 Task: Create a due date automation trigger when advanced on, 2 hours before a card is due add fields with custom field "Resume" set to a date in this month.
Action: Mouse moved to (1375, 104)
Screenshot: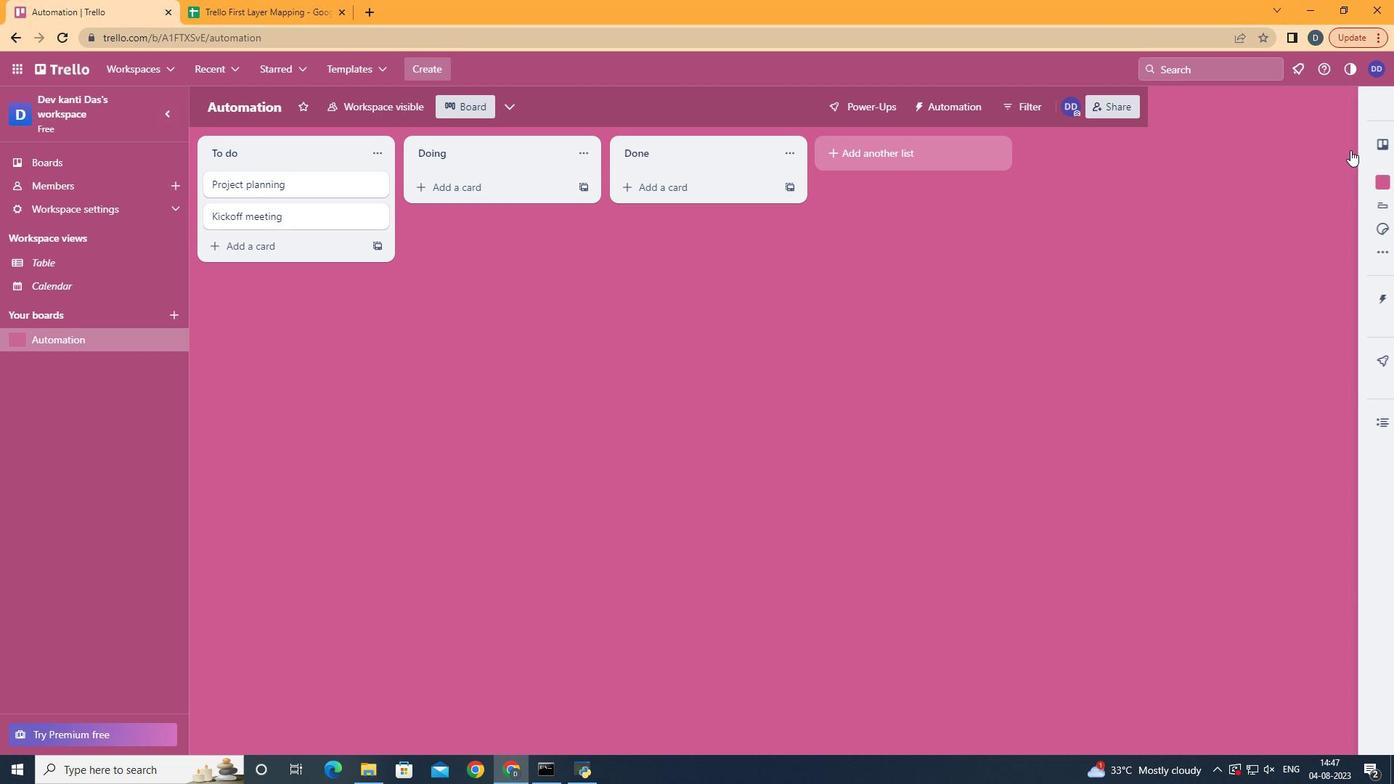 
Action: Mouse pressed left at (1375, 104)
Screenshot: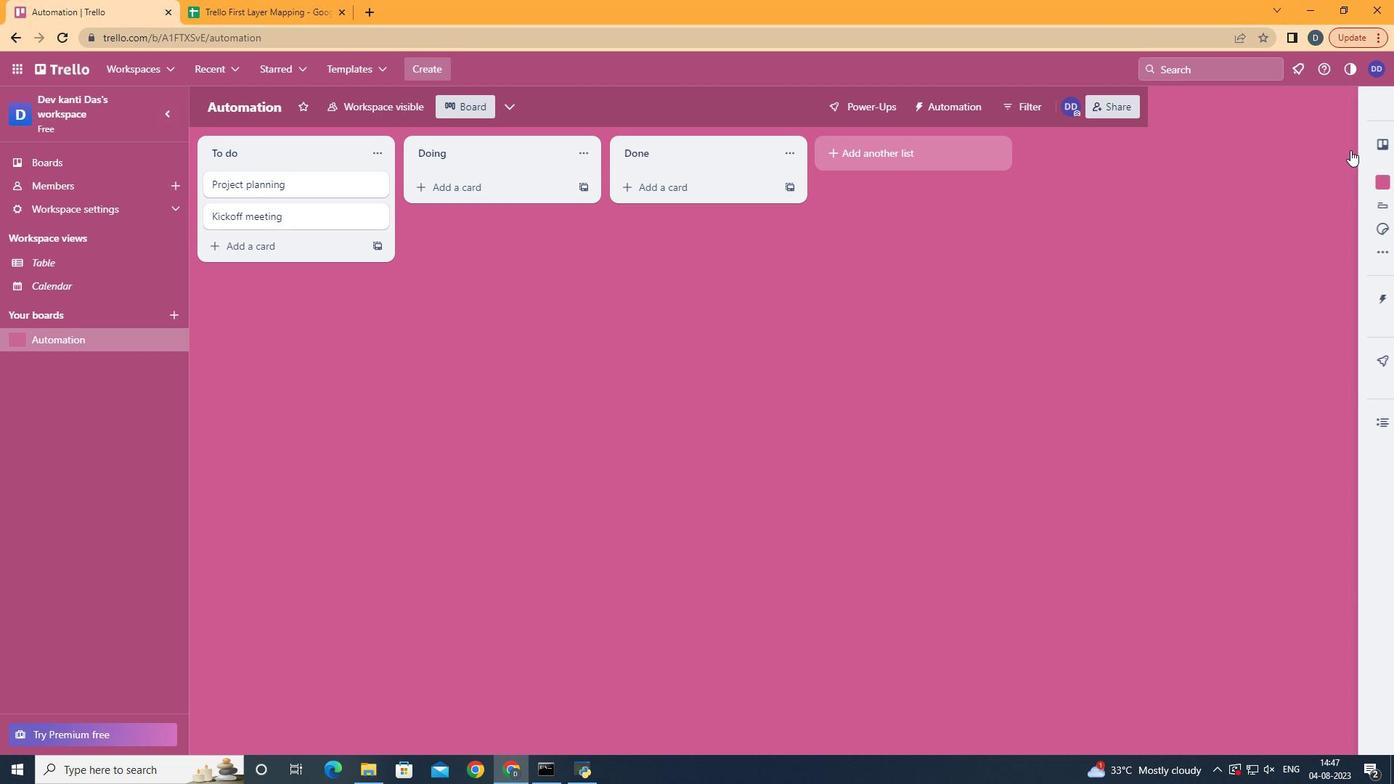 
Action: Mouse moved to (1253, 308)
Screenshot: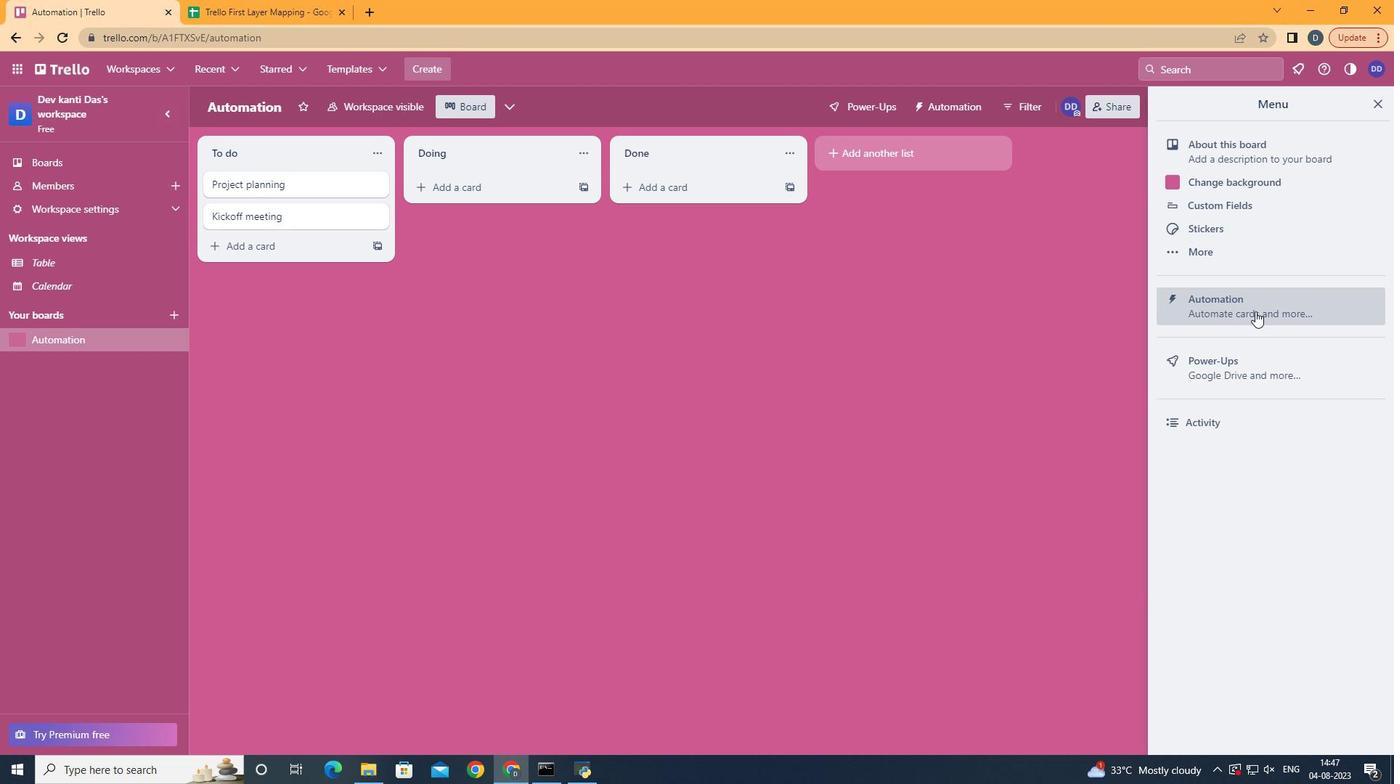 
Action: Mouse pressed left at (1253, 308)
Screenshot: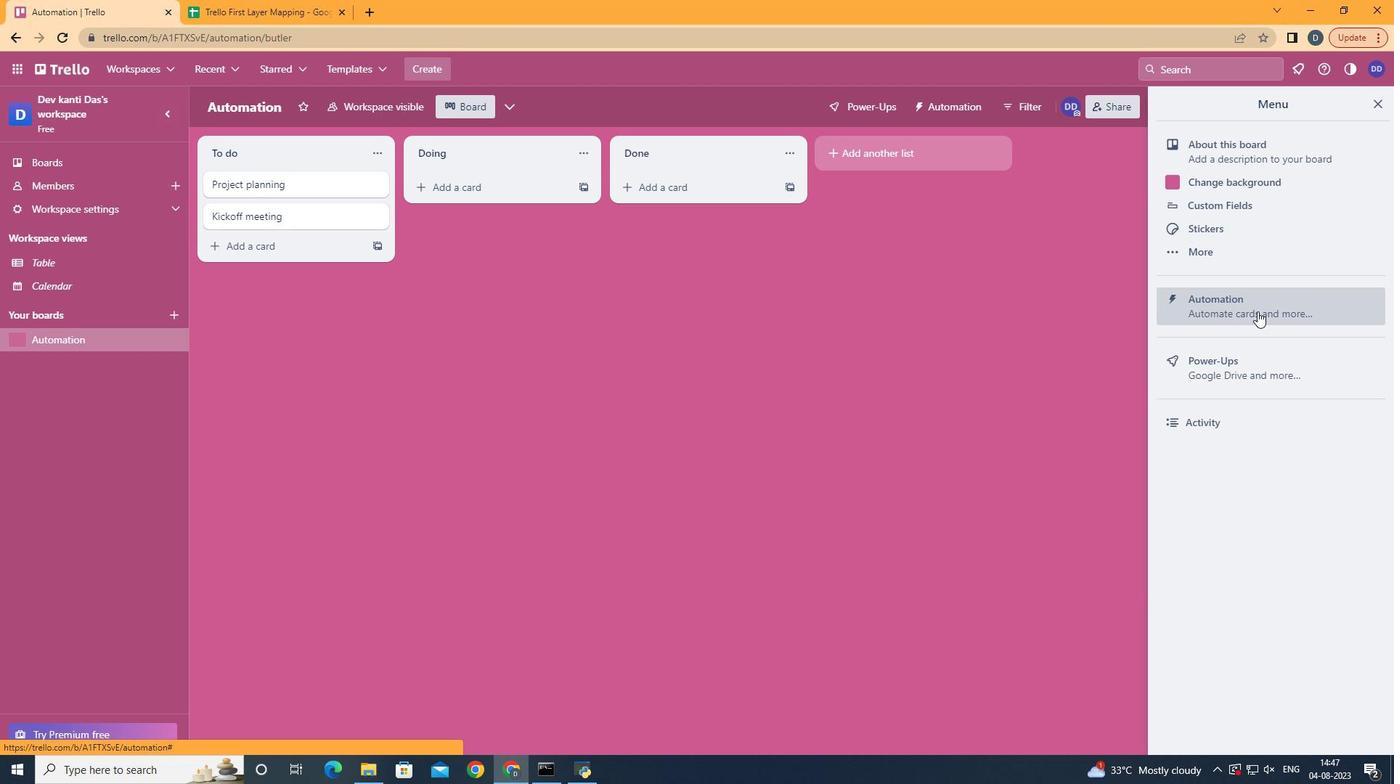 
Action: Mouse moved to (306, 279)
Screenshot: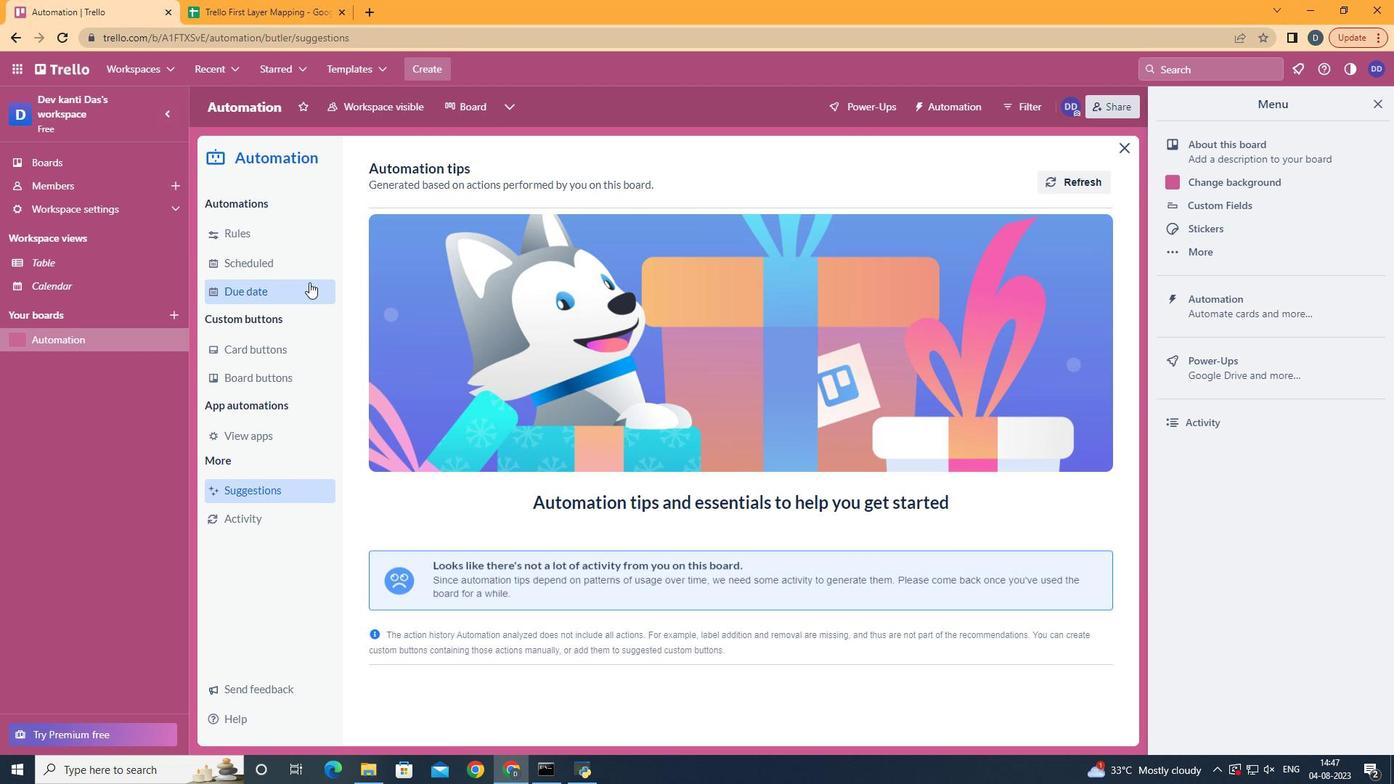 
Action: Mouse pressed left at (306, 279)
Screenshot: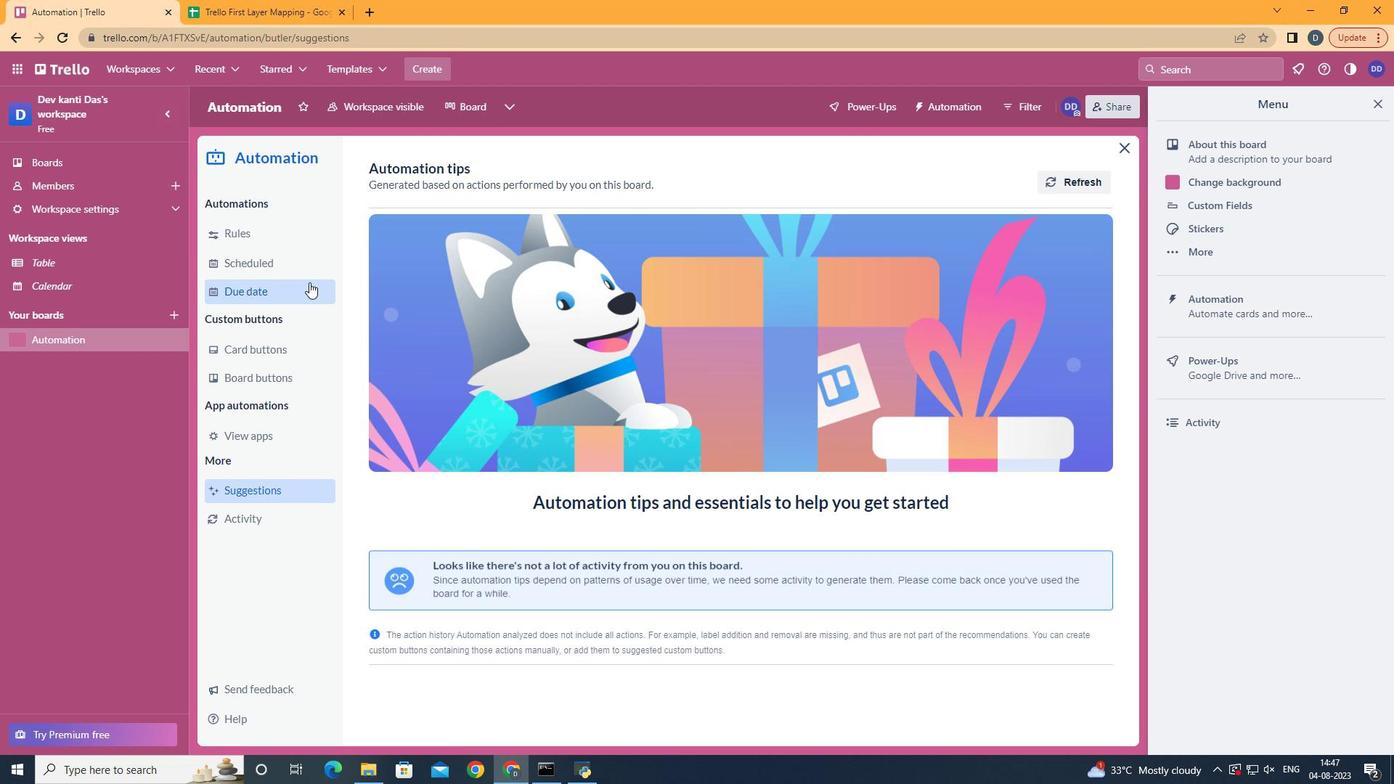 
Action: Mouse moved to (1003, 170)
Screenshot: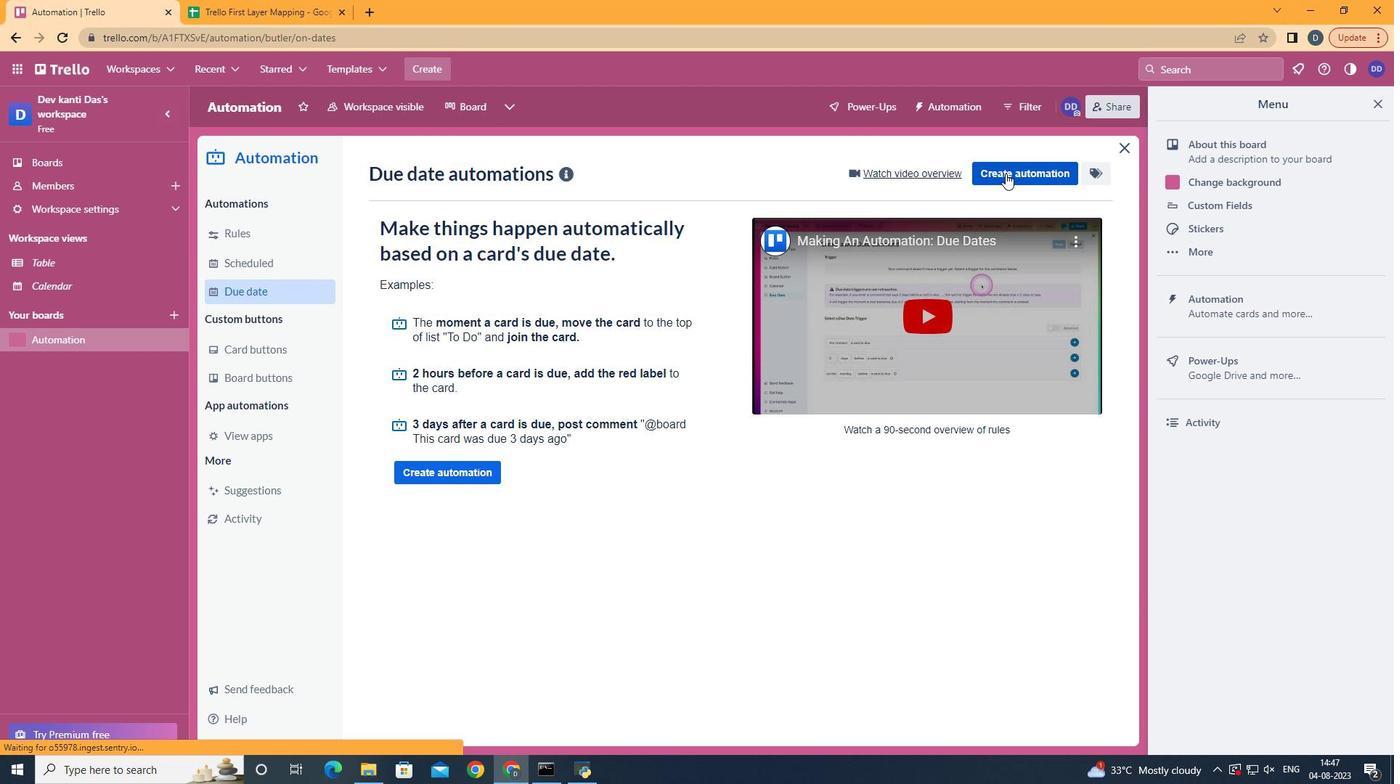 
Action: Mouse pressed left at (1003, 170)
Screenshot: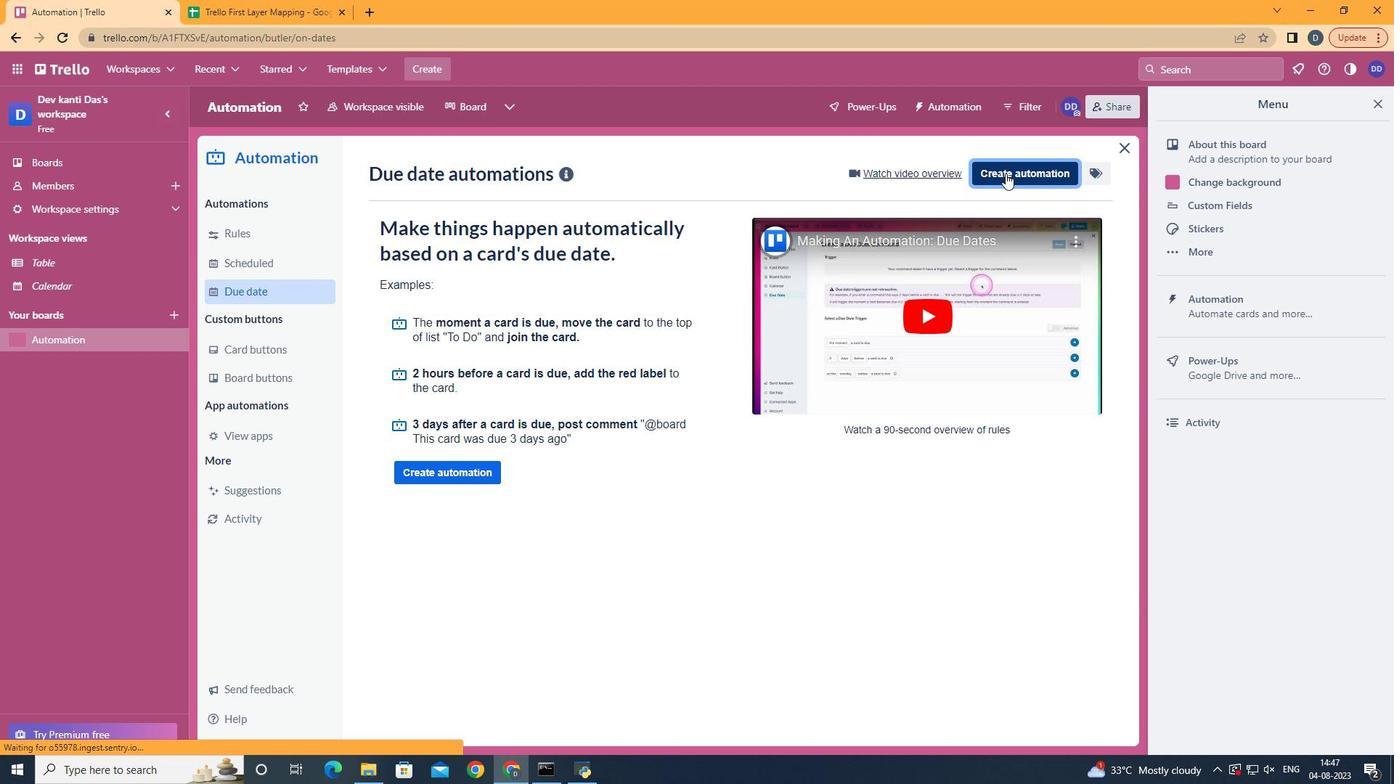 
Action: Mouse moved to (727, 303)
Screenshot: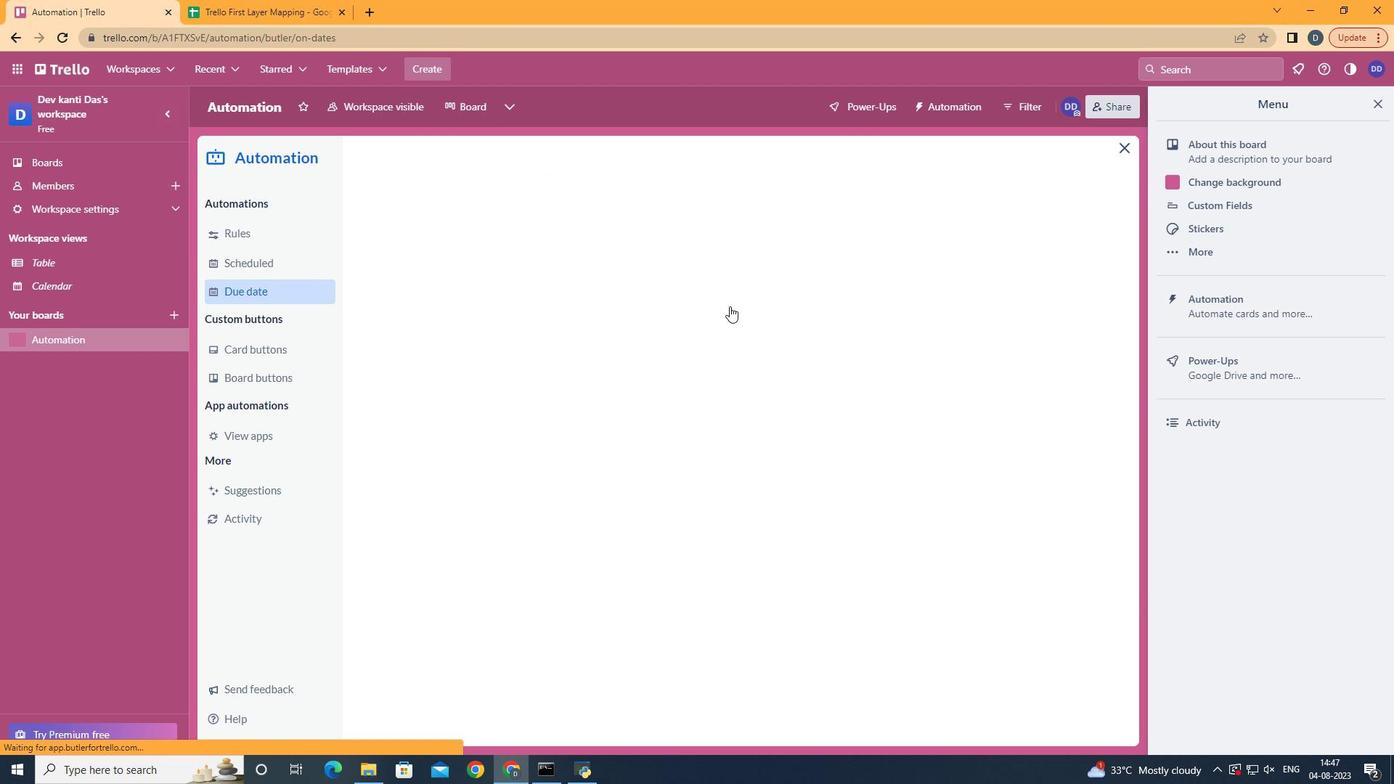 
Action: Mouse pressed left at (727, 303)
Screenshot: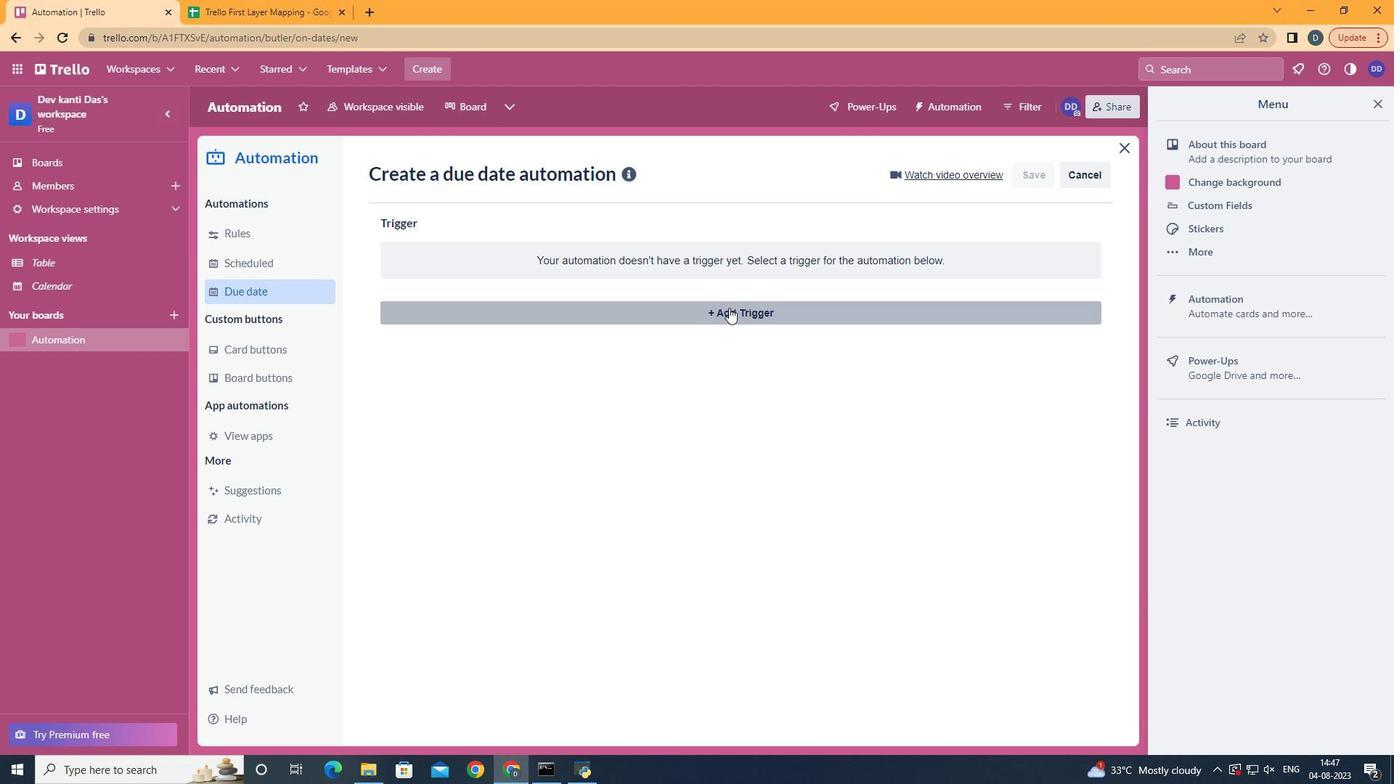 
Action: Mouse moved to (463, 617)
Screenshot: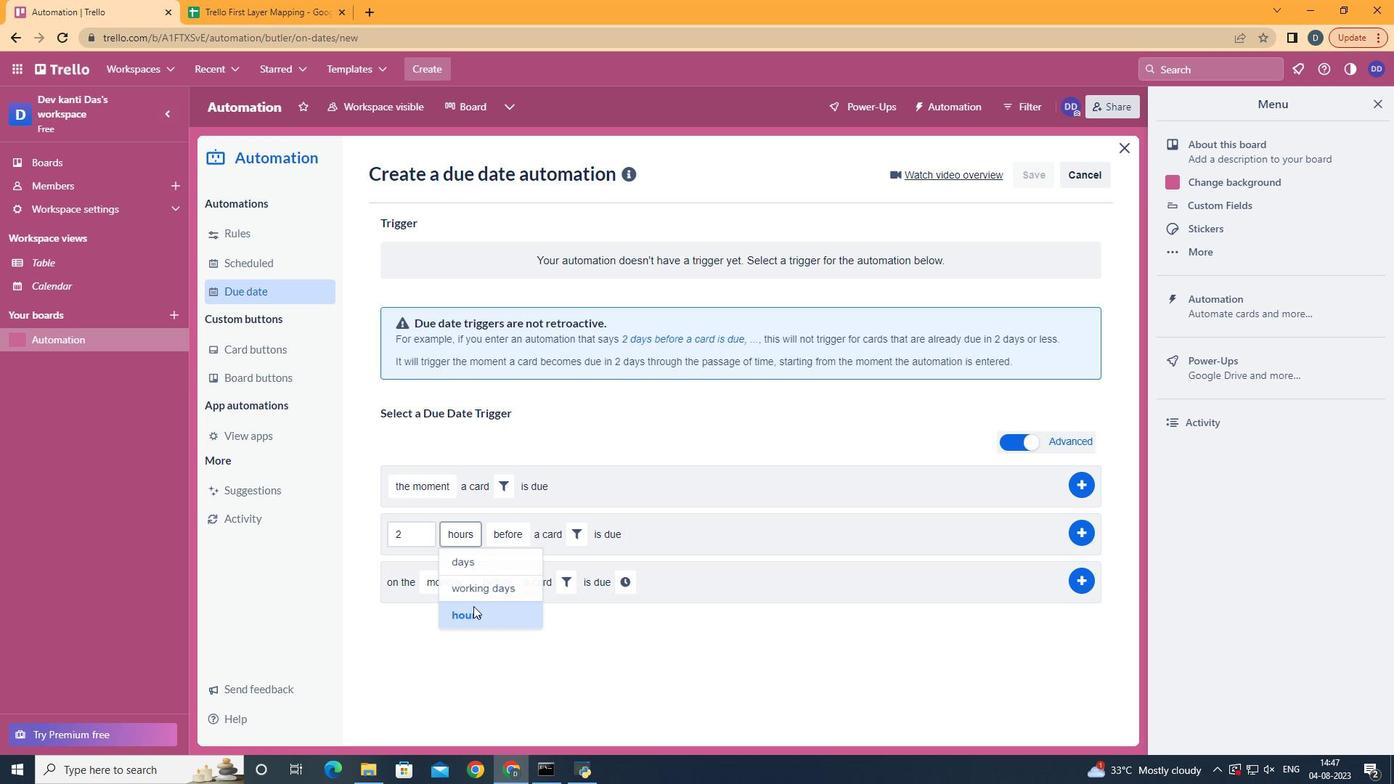 
Action: Mouse pressed left at (463, 617)
Screenshot: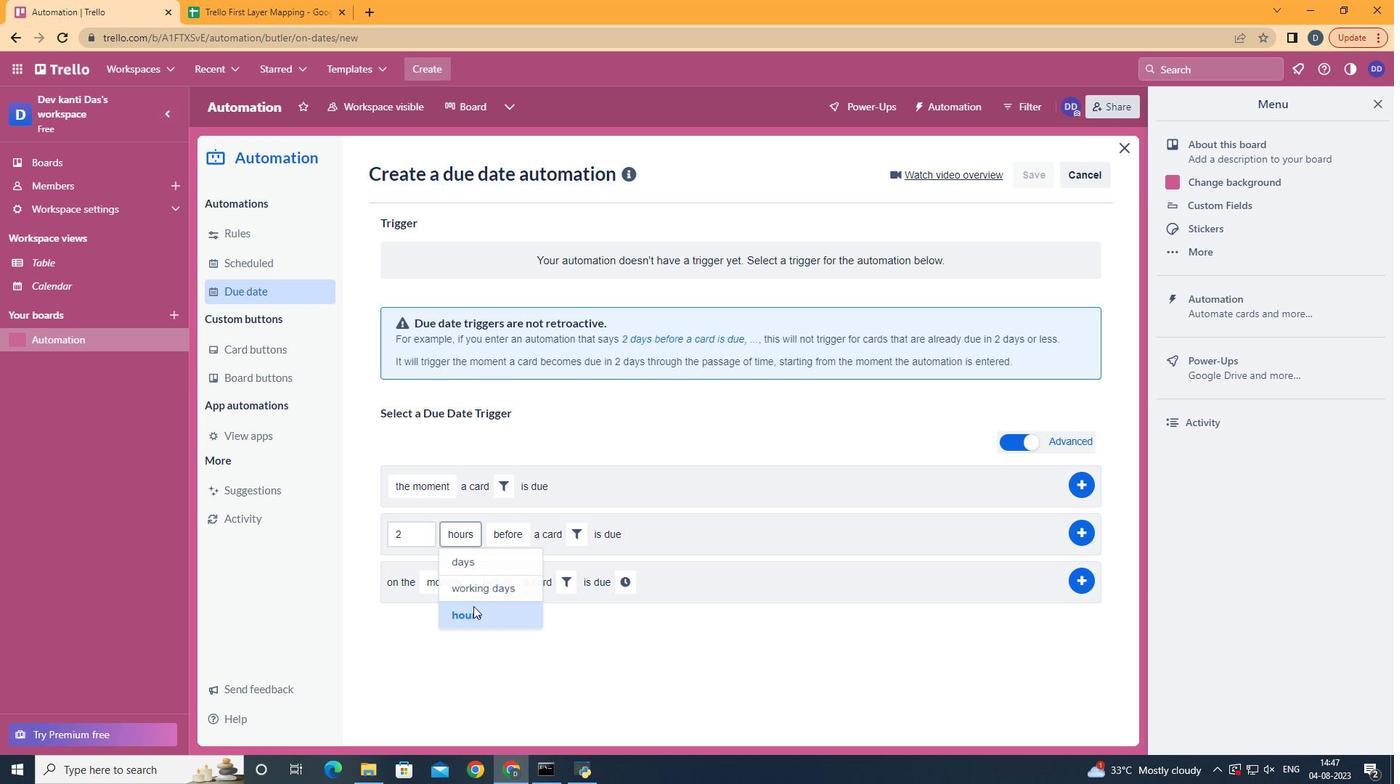 
Action: Mouse moved to (504, 557)
Screenshot: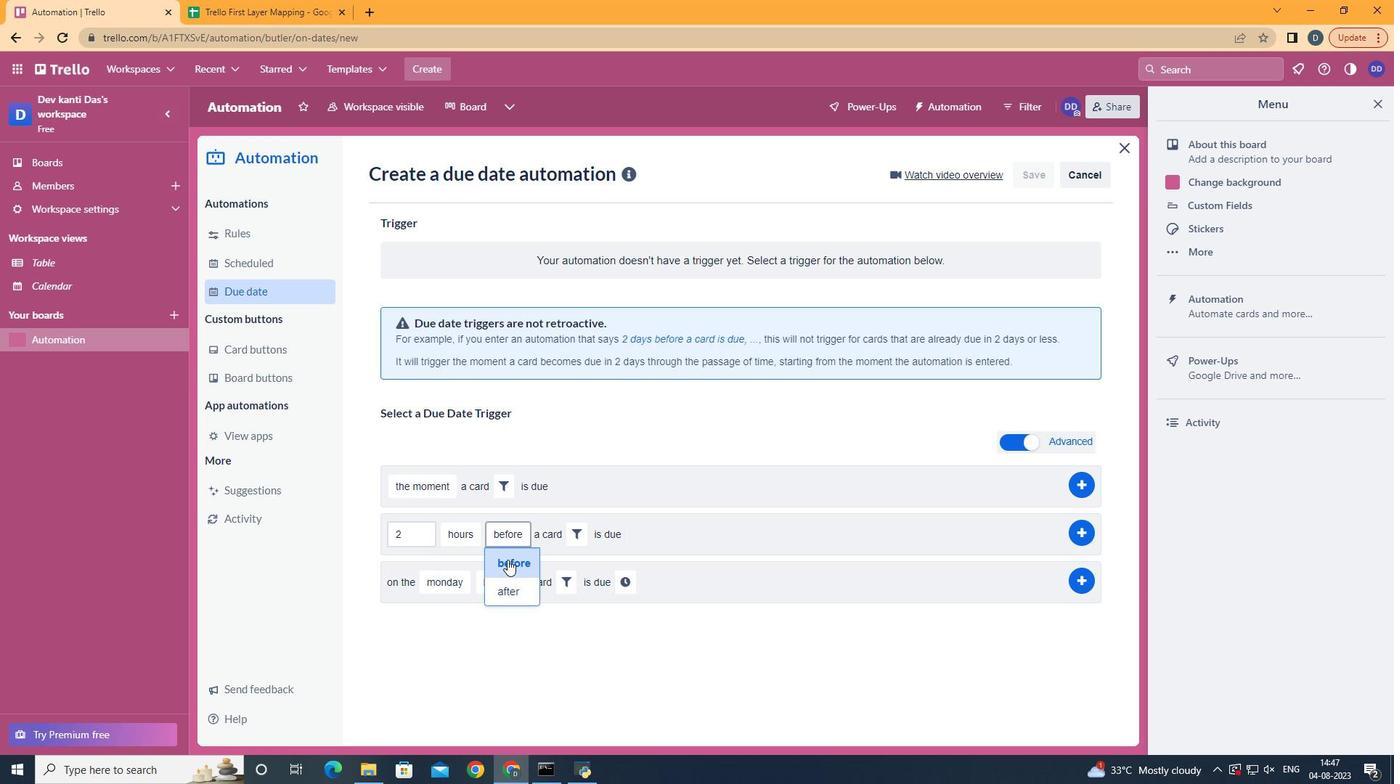 
Action: Mouse pressed left at (504, 557)
Screenshot: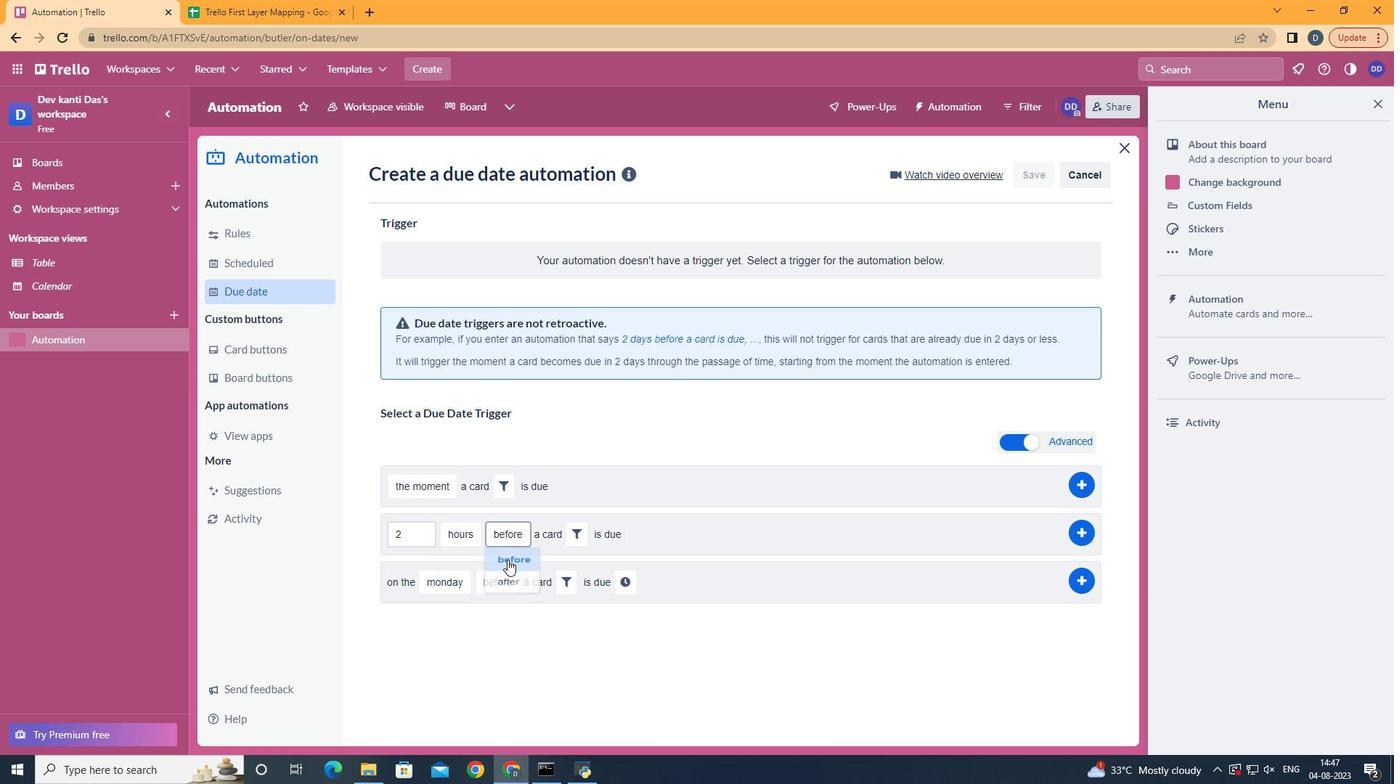 
Action: Mouse moved to (581, 527)
Screenshot: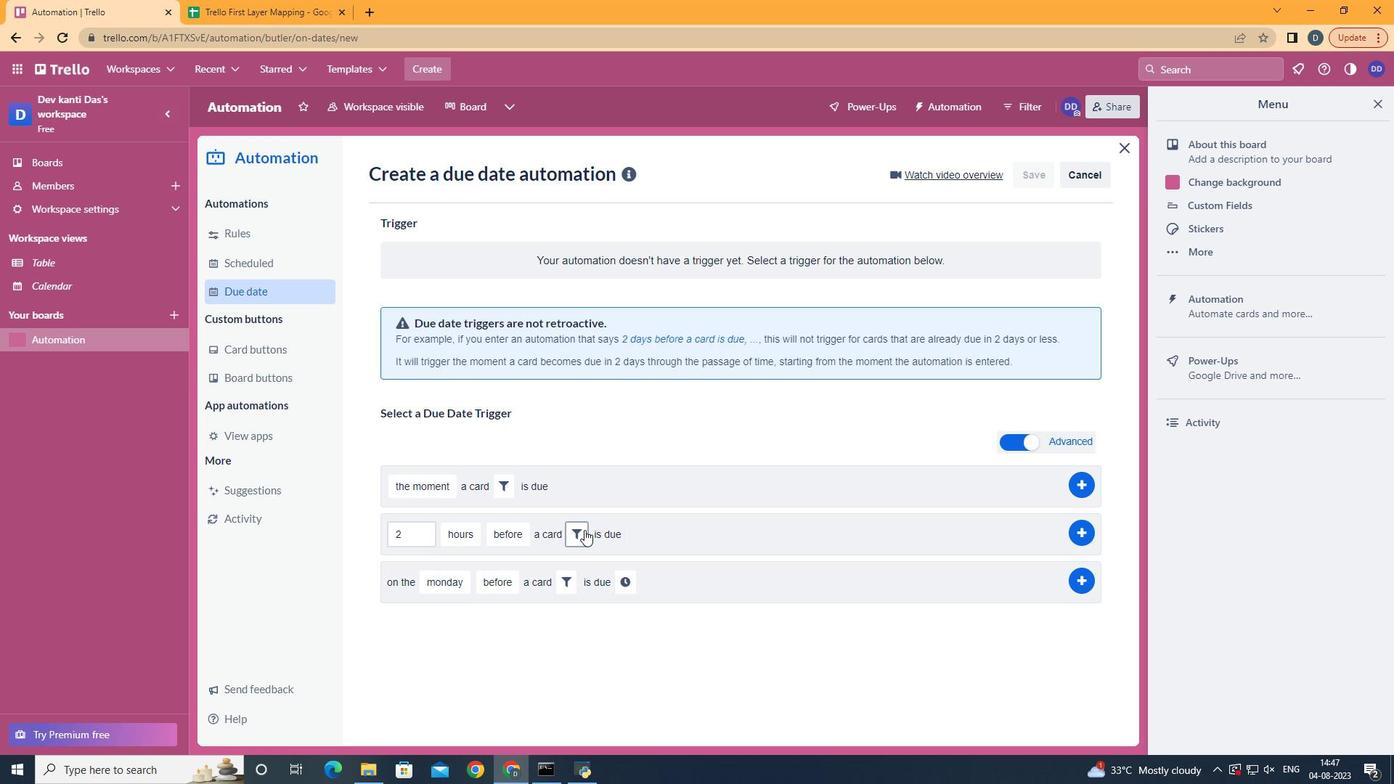 
Action: Mouse pressed left at (581, 527)
Screenshot: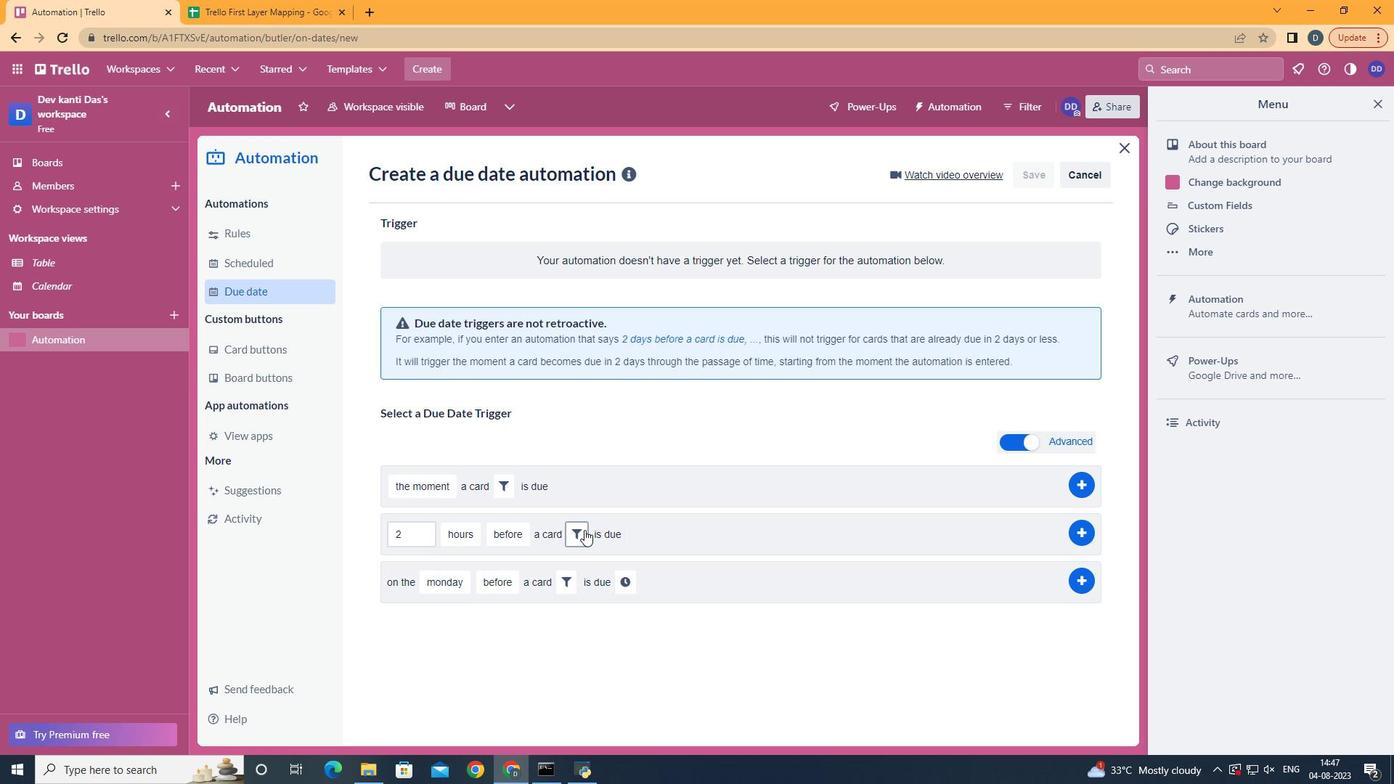 
Action: Mouse moved to (813, 575)
Screenshot: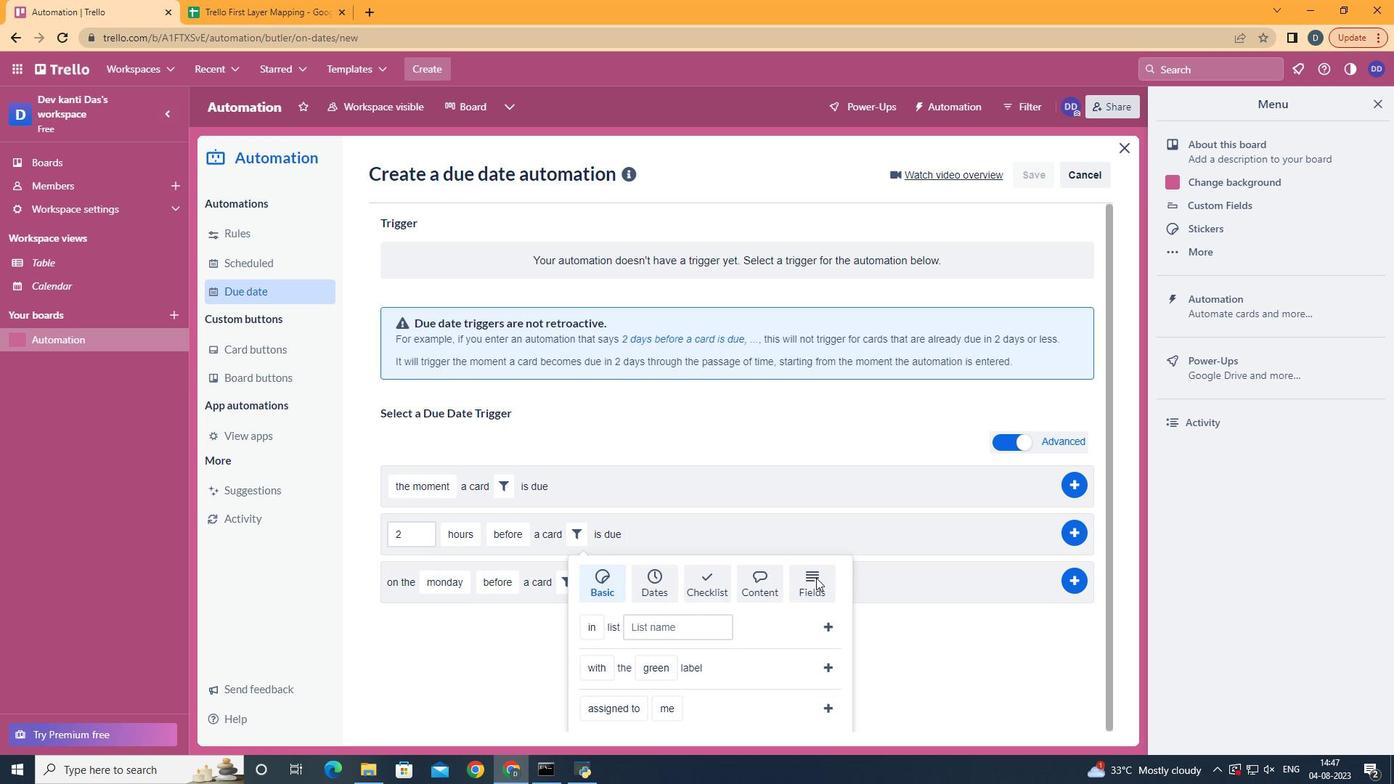 
Action: Mouse pressed left at (813, 575)
Screenshot: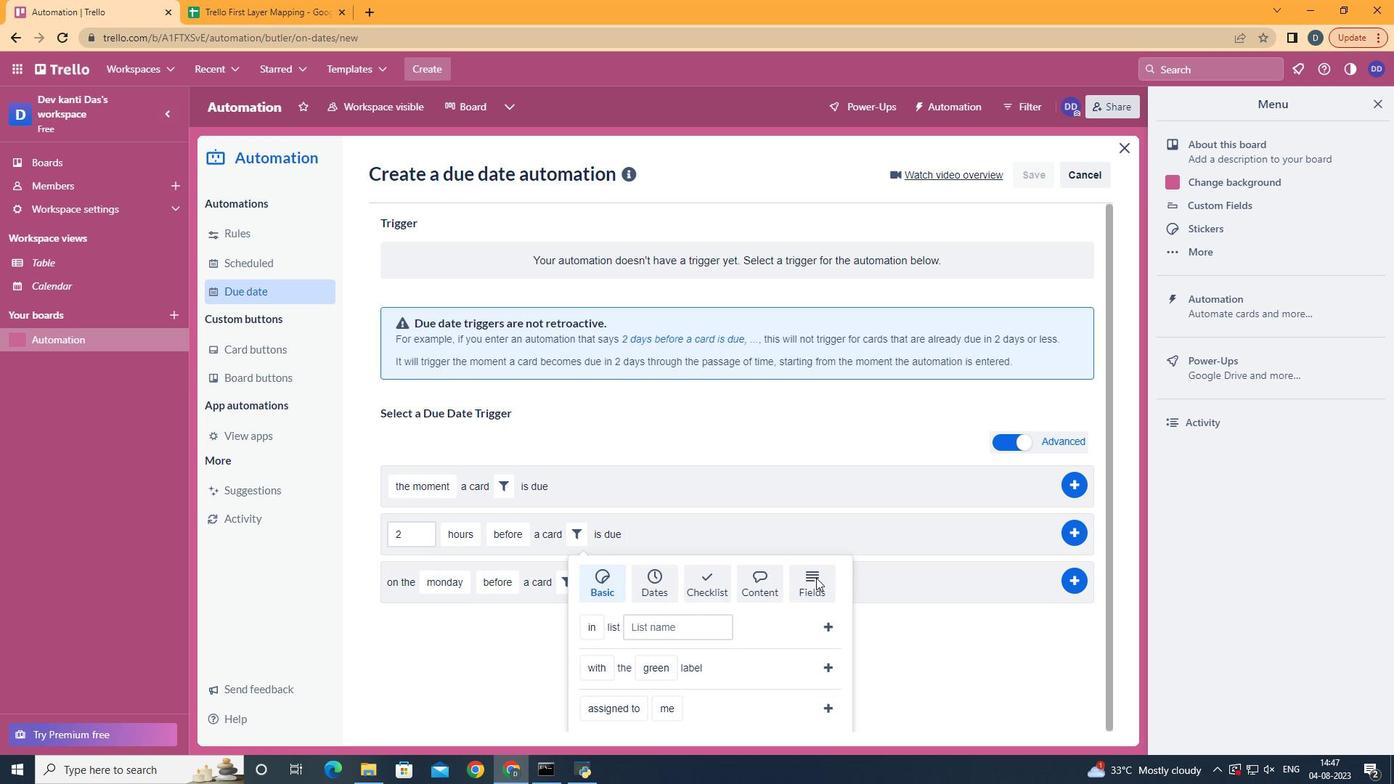 
Action: Mouse moved to (813, 575)
Screenshot: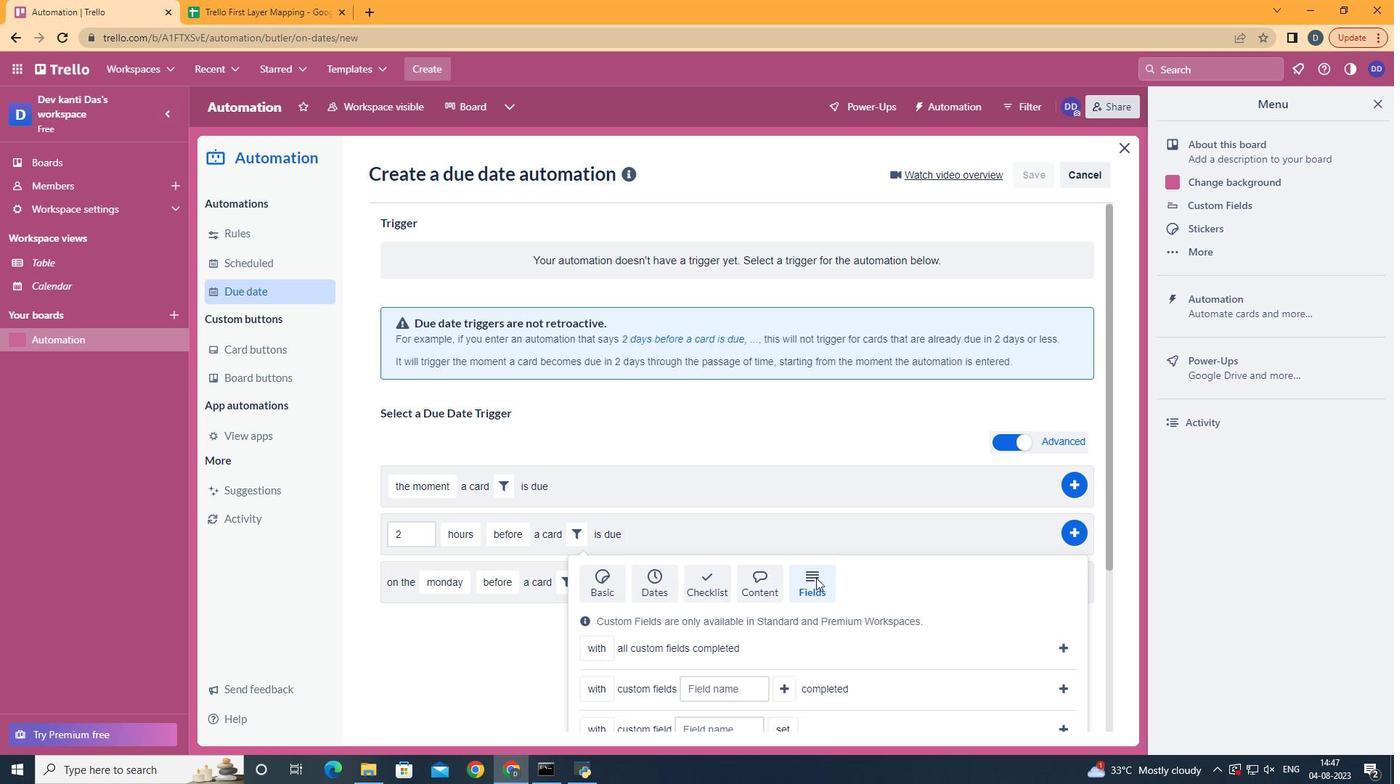 
Action: Mouse scrolled (813, 574) with delta (0, 0)
Screenshot: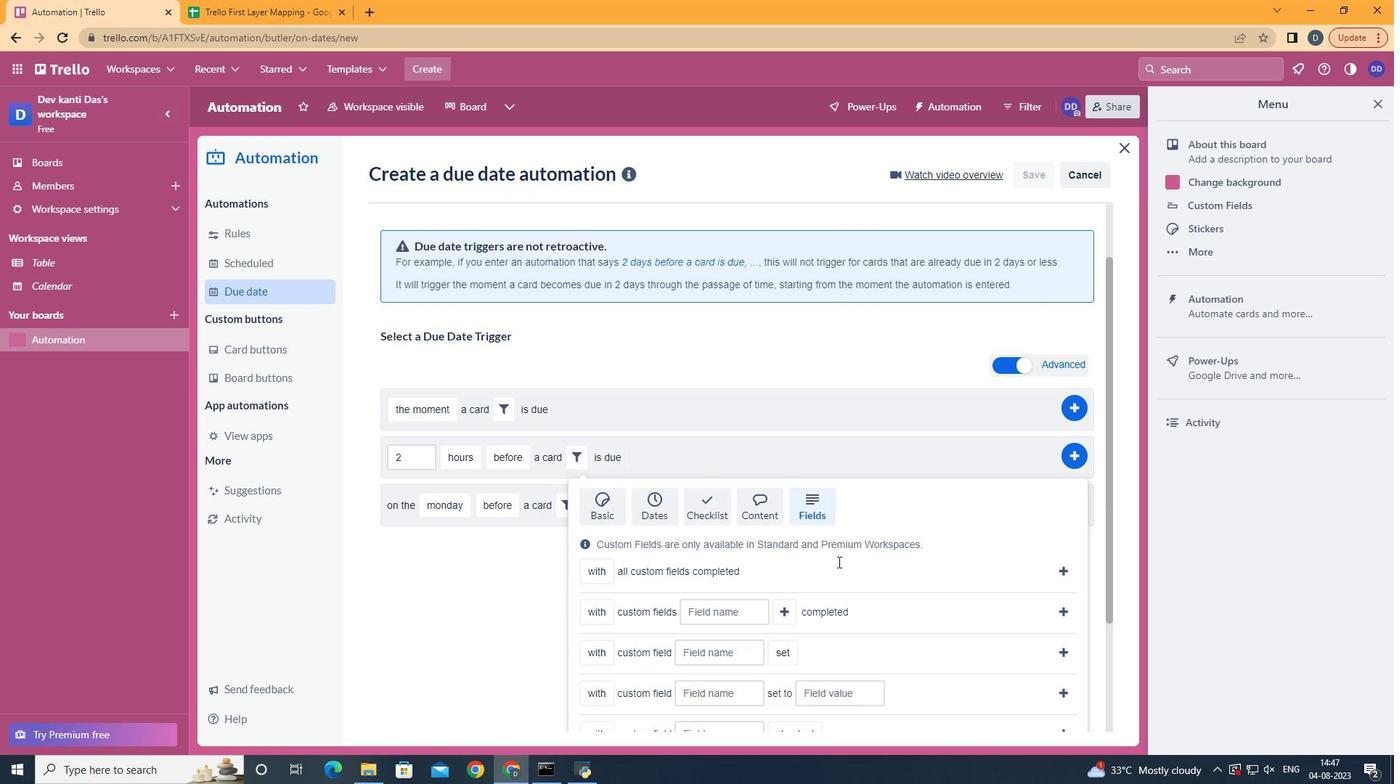
Action: Mouse scrolled (813, 574) with delta (0, 0)
Screenshot: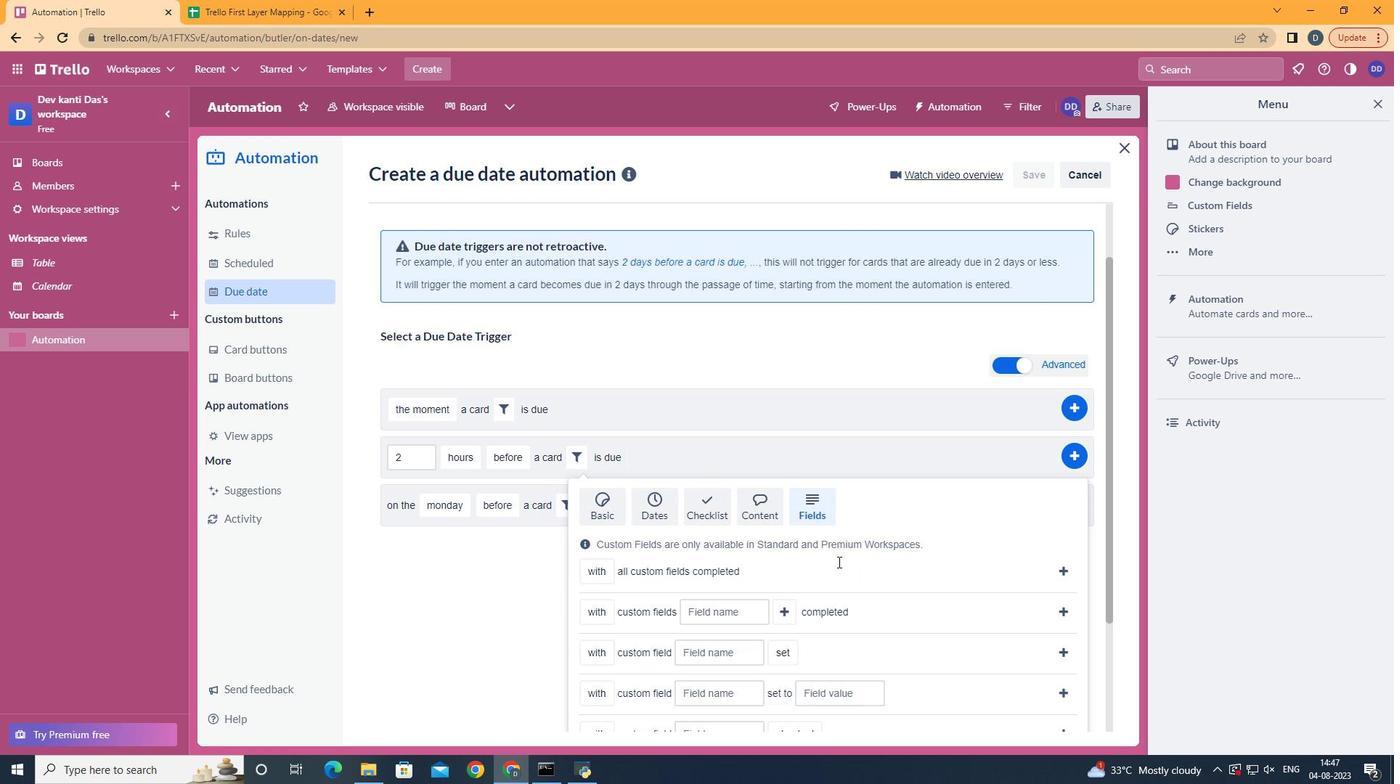 
Action: Mouse scrolled (813, 574) with delta (0, 0)
Screenshot: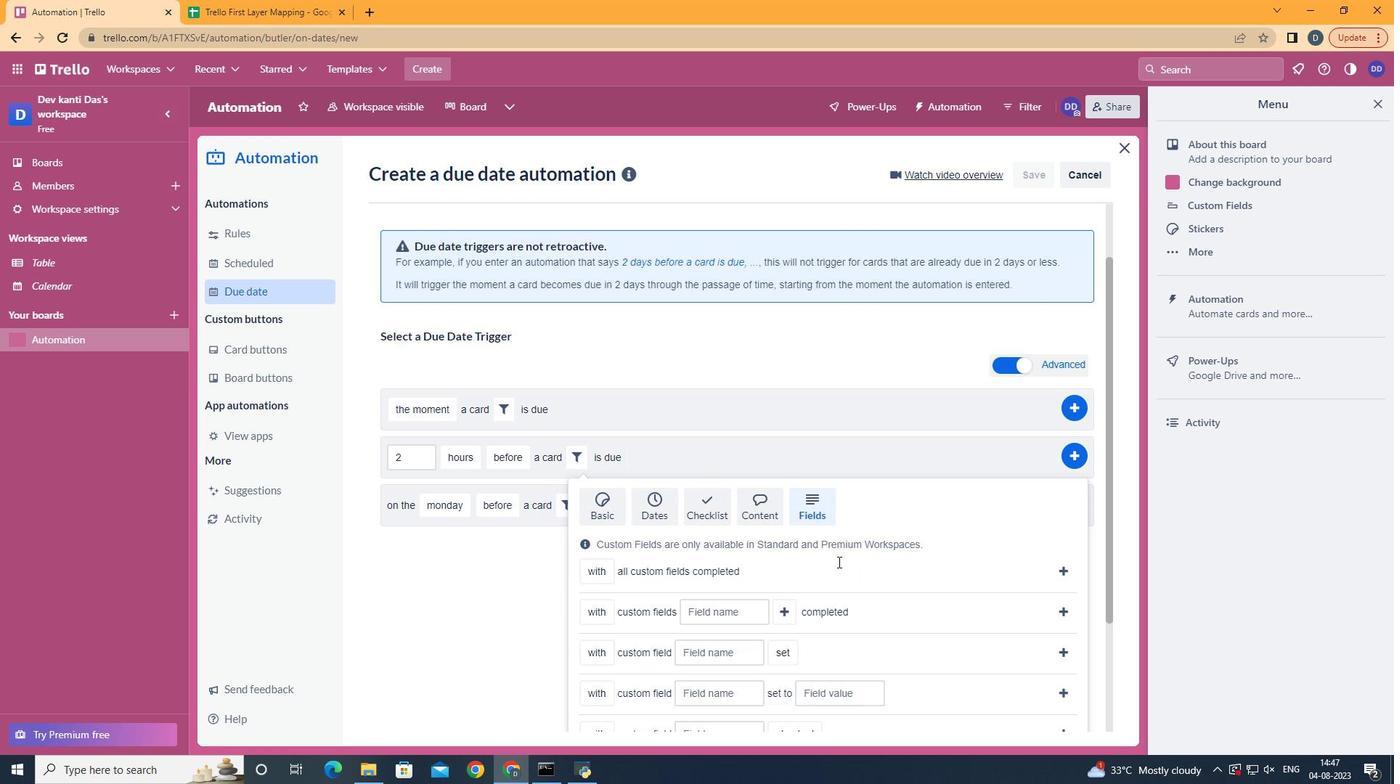 
Action: Mouse scrolled (813, 574) with delta (0, 0)
Screenshot: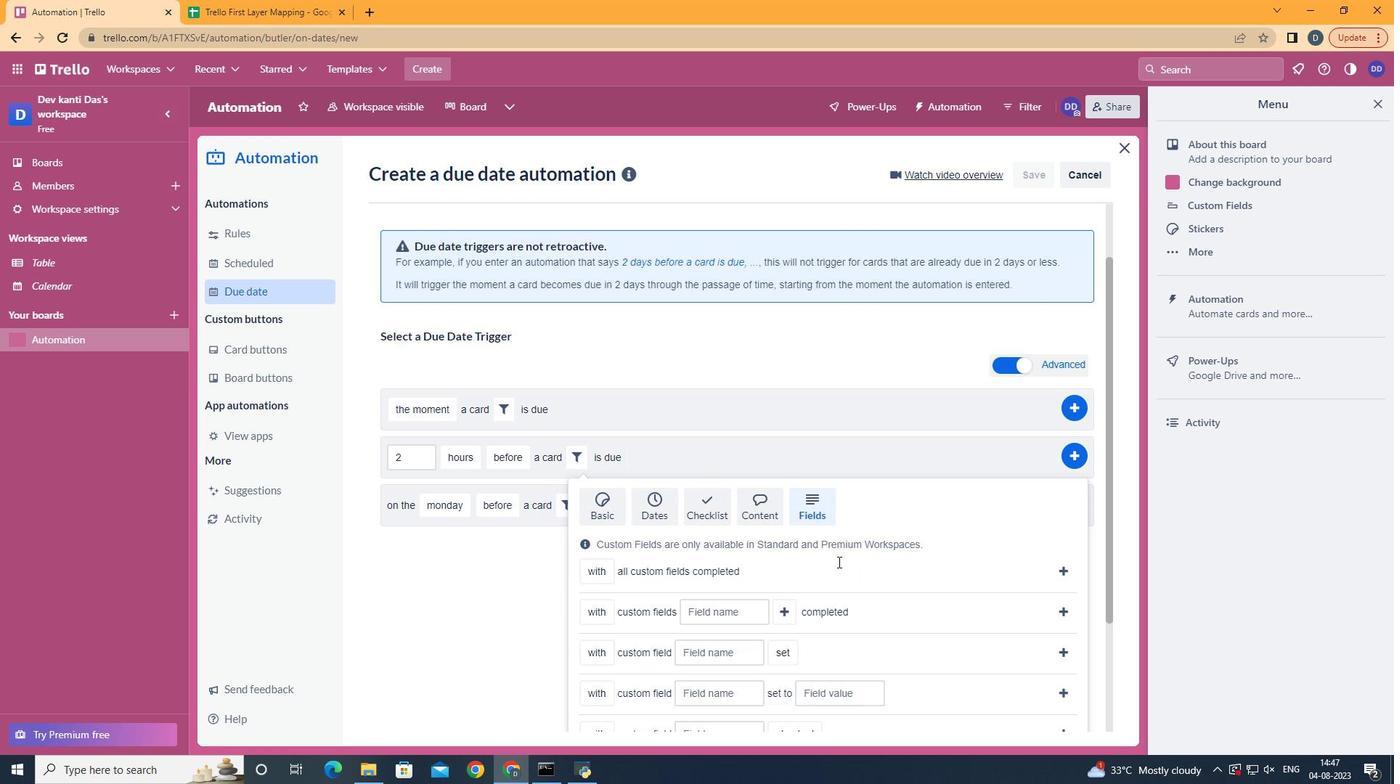 
Action: Mouse scrolled (813, 574) with delta (0, 0)
Screenshot: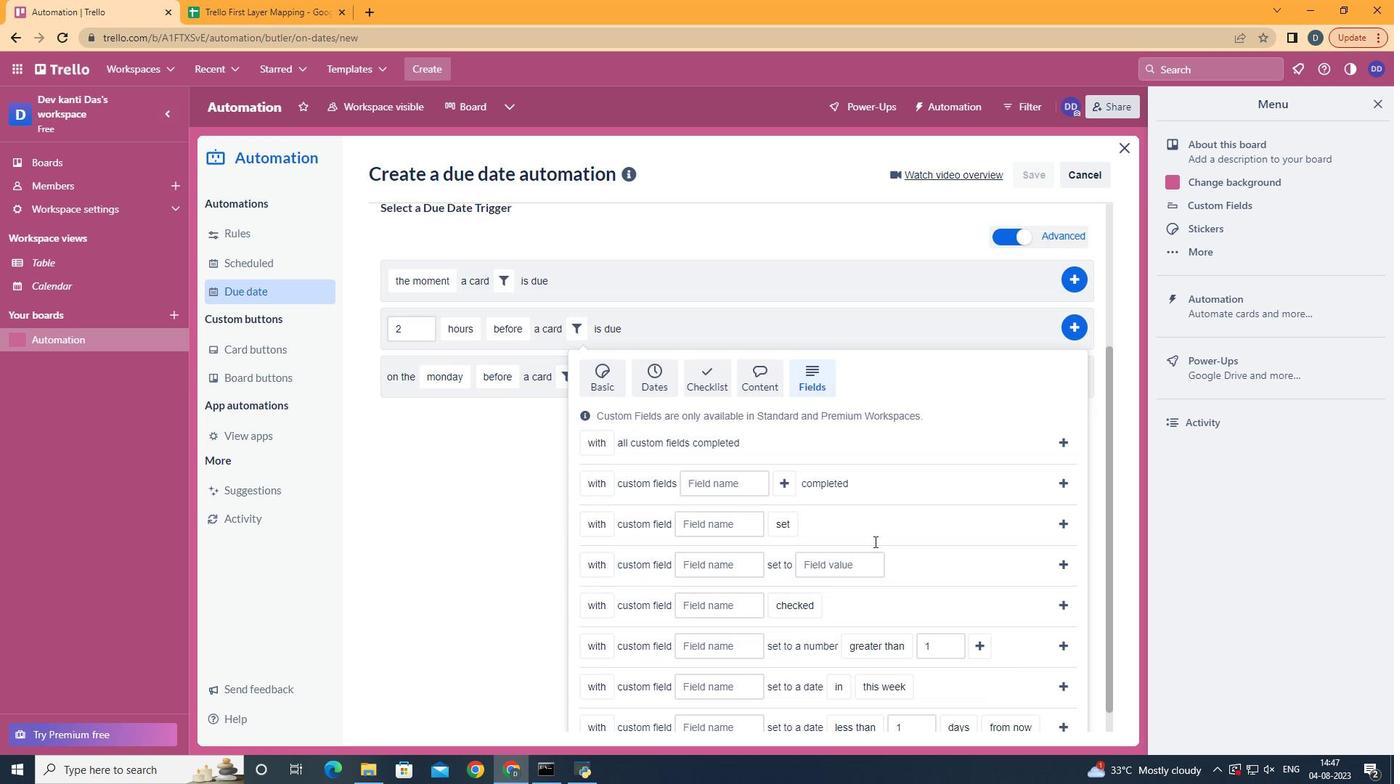 
Action: Mouse scrolled (813, 574) with delta (0, 0)
Screenshot: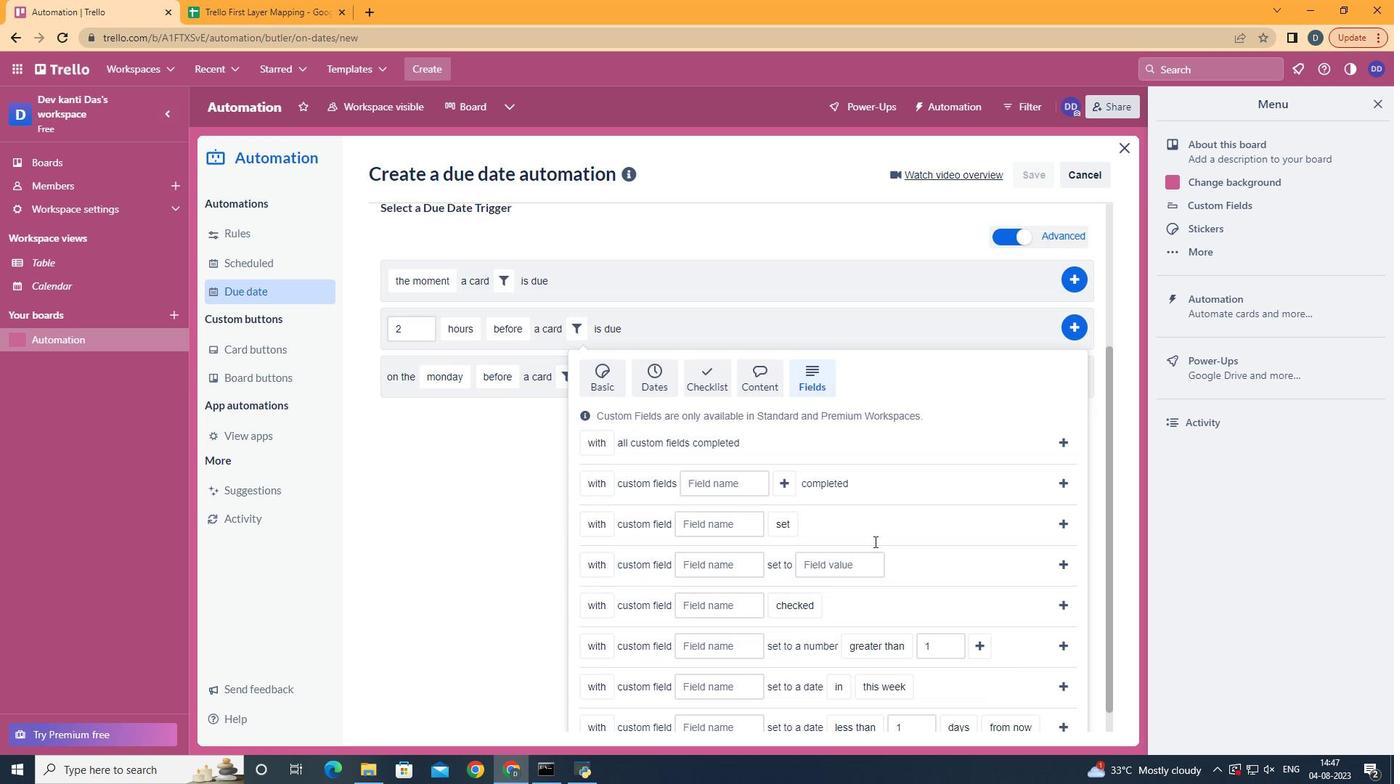 
Action: Mouse moved to (604, 677)
Screenshot: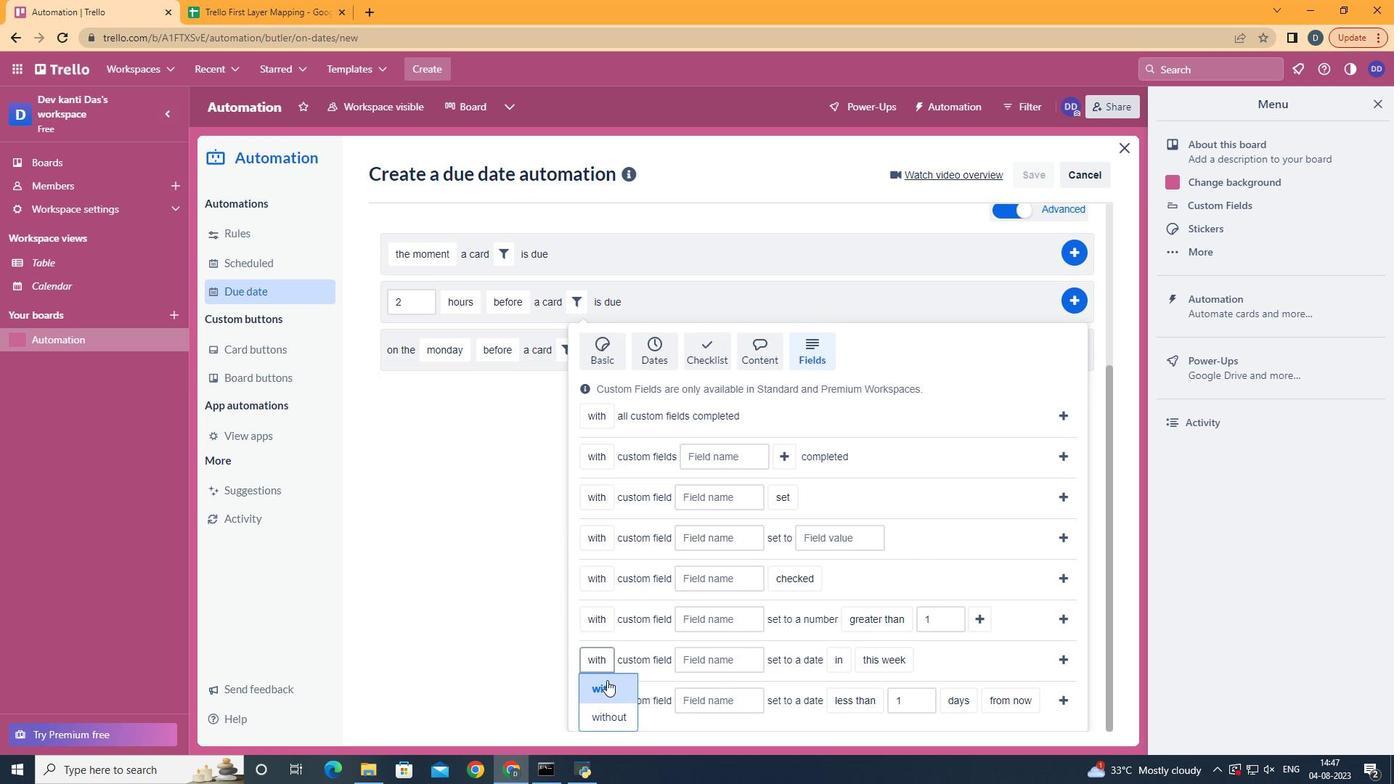 
Action: Mouse pressed left at (604, 677)
Screenshot: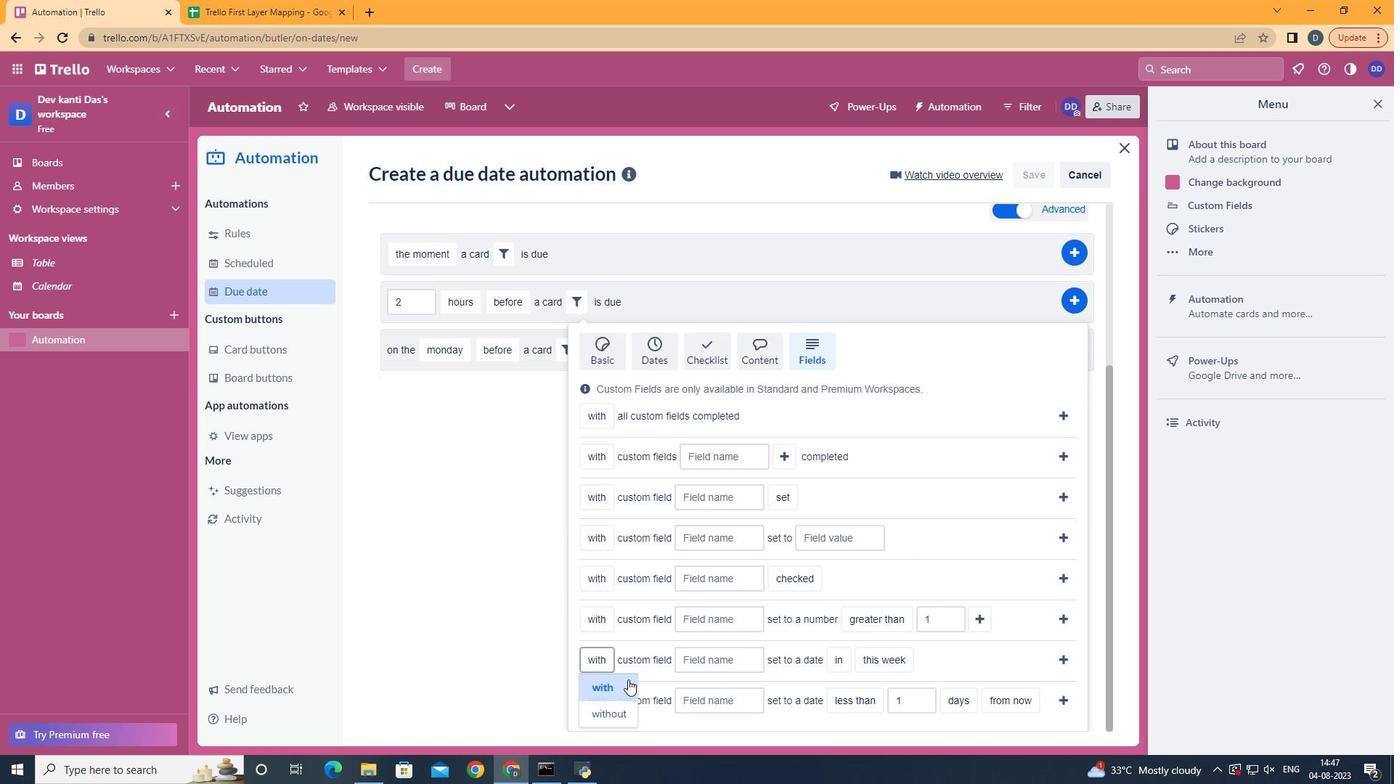 
Action: Mouse moved to (694, 663)
Screenshot: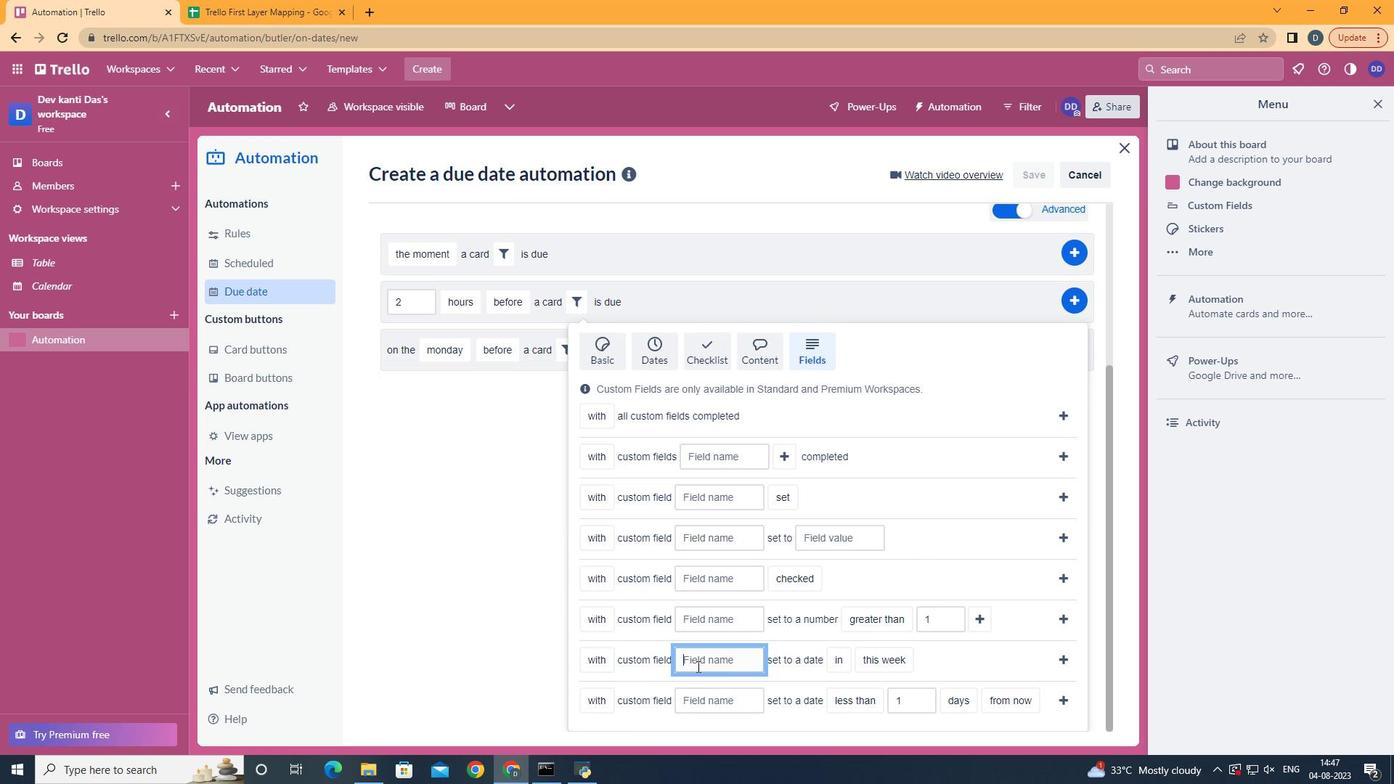 
Action: Mouse pressed left at (694, 663)
Screenshot: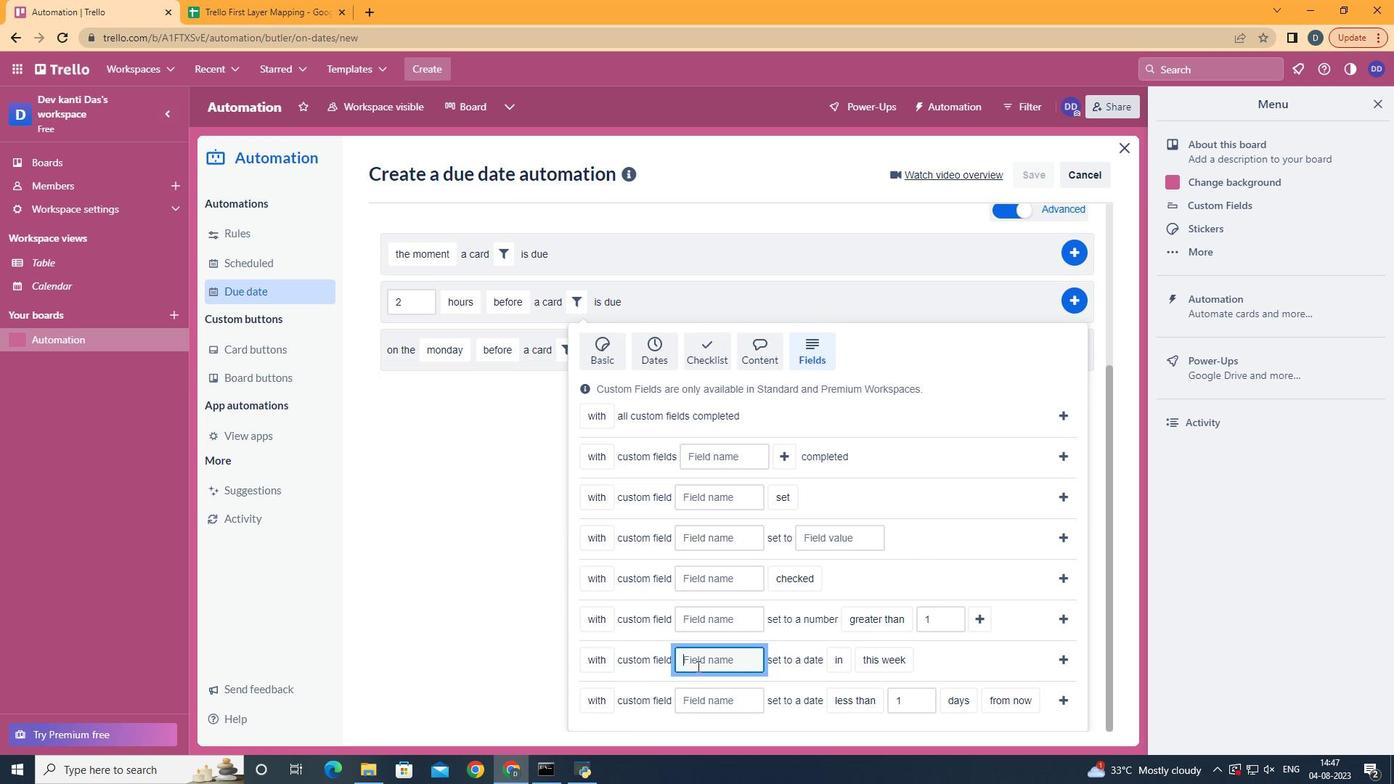 
Action: Key pressed <Key.shift>Resume
Screenshot: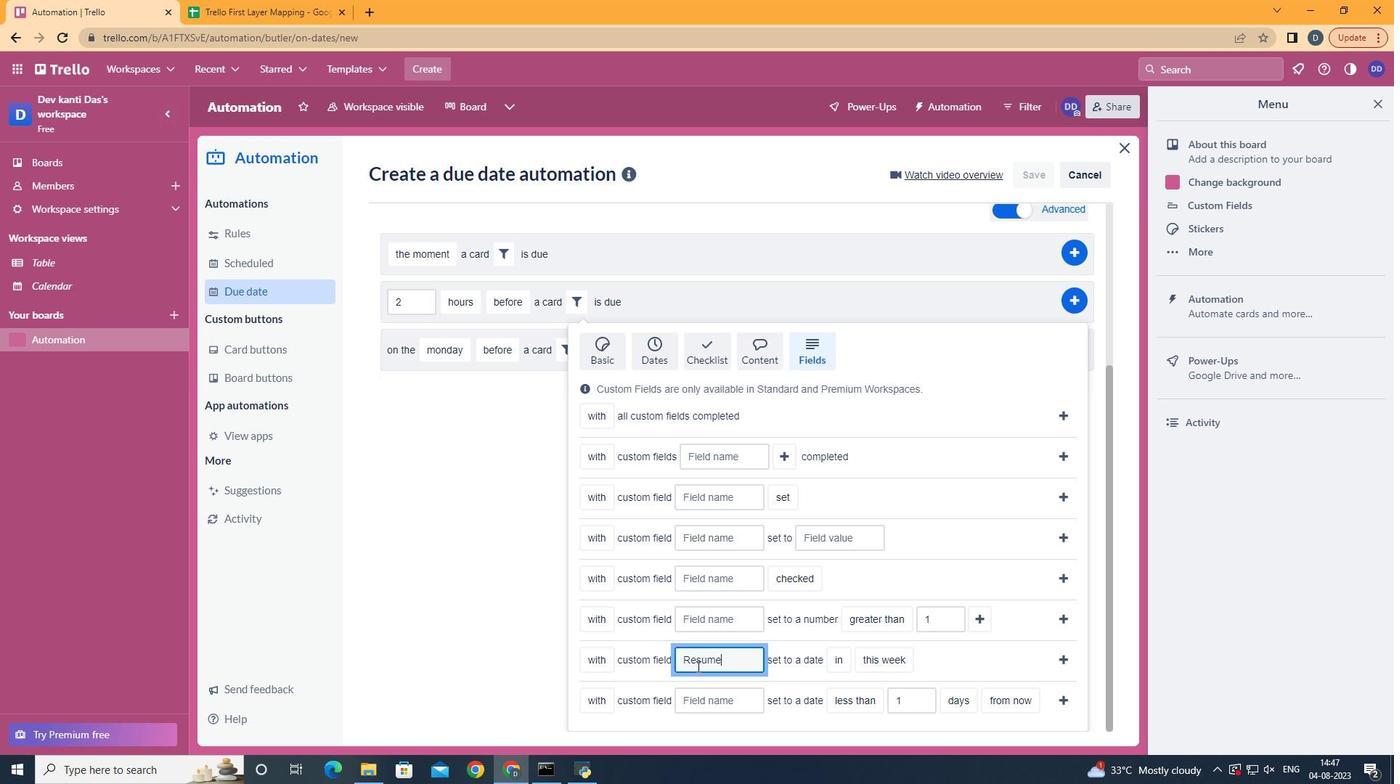 
Action: Mouse moved to (838, 678)
Screenshot: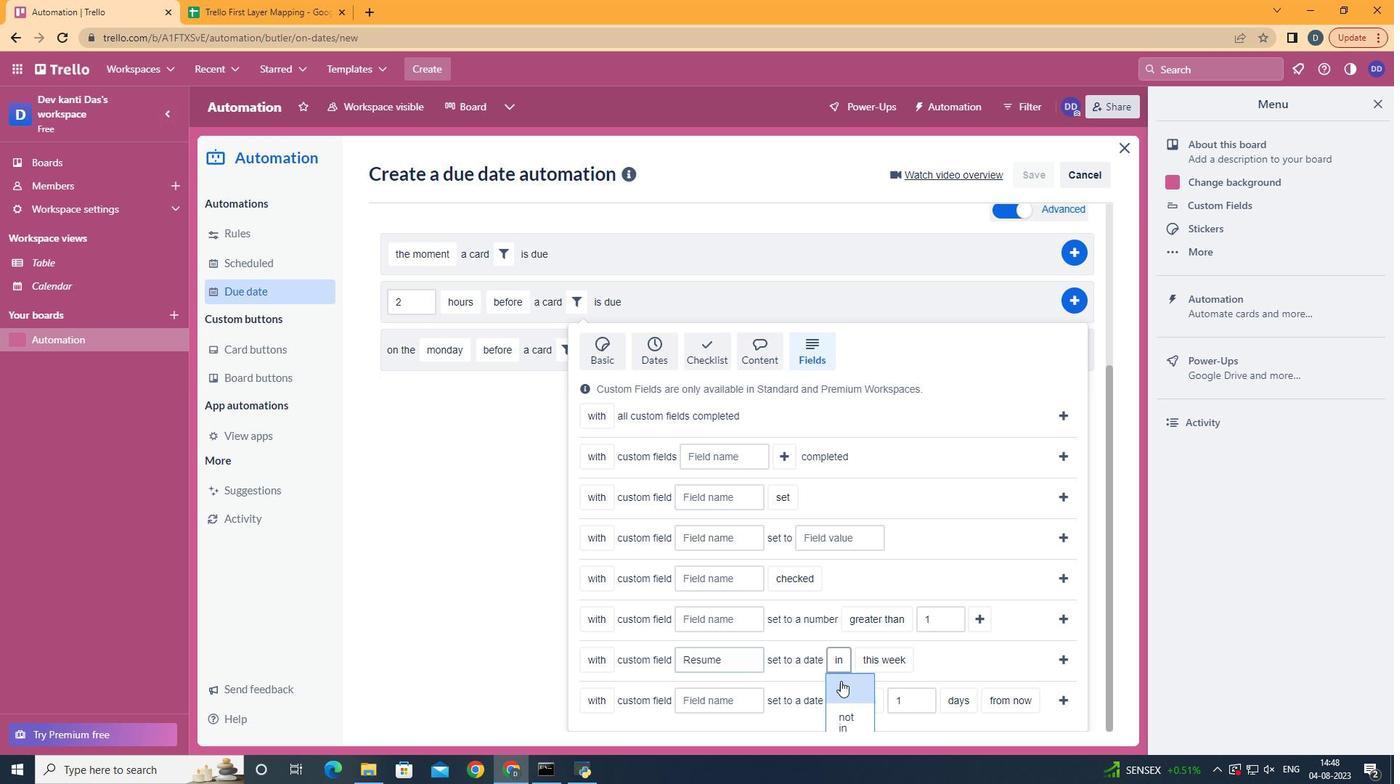 
Action: Mouse pressed left at (838, 678)
Screenshot: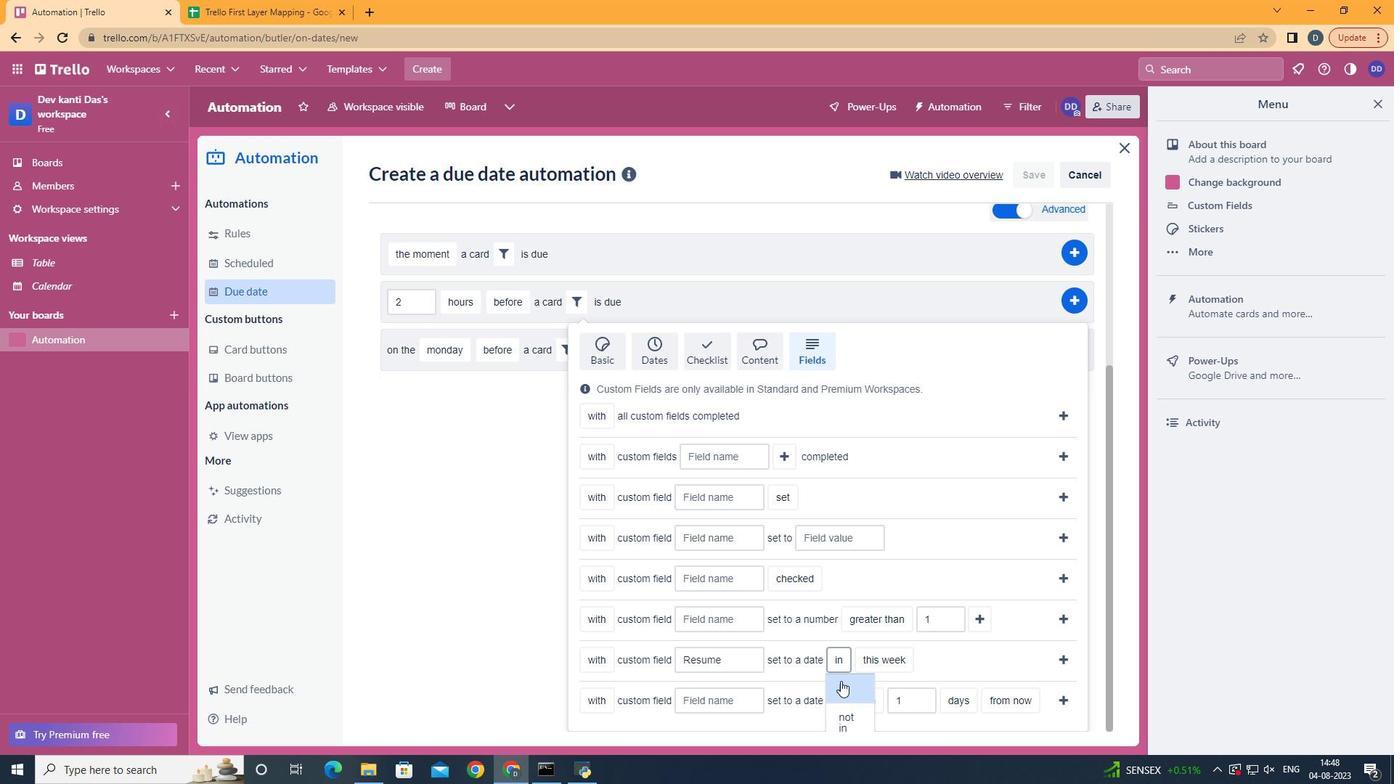 
Action: Mouse moved to (896, 712)
Screenshot: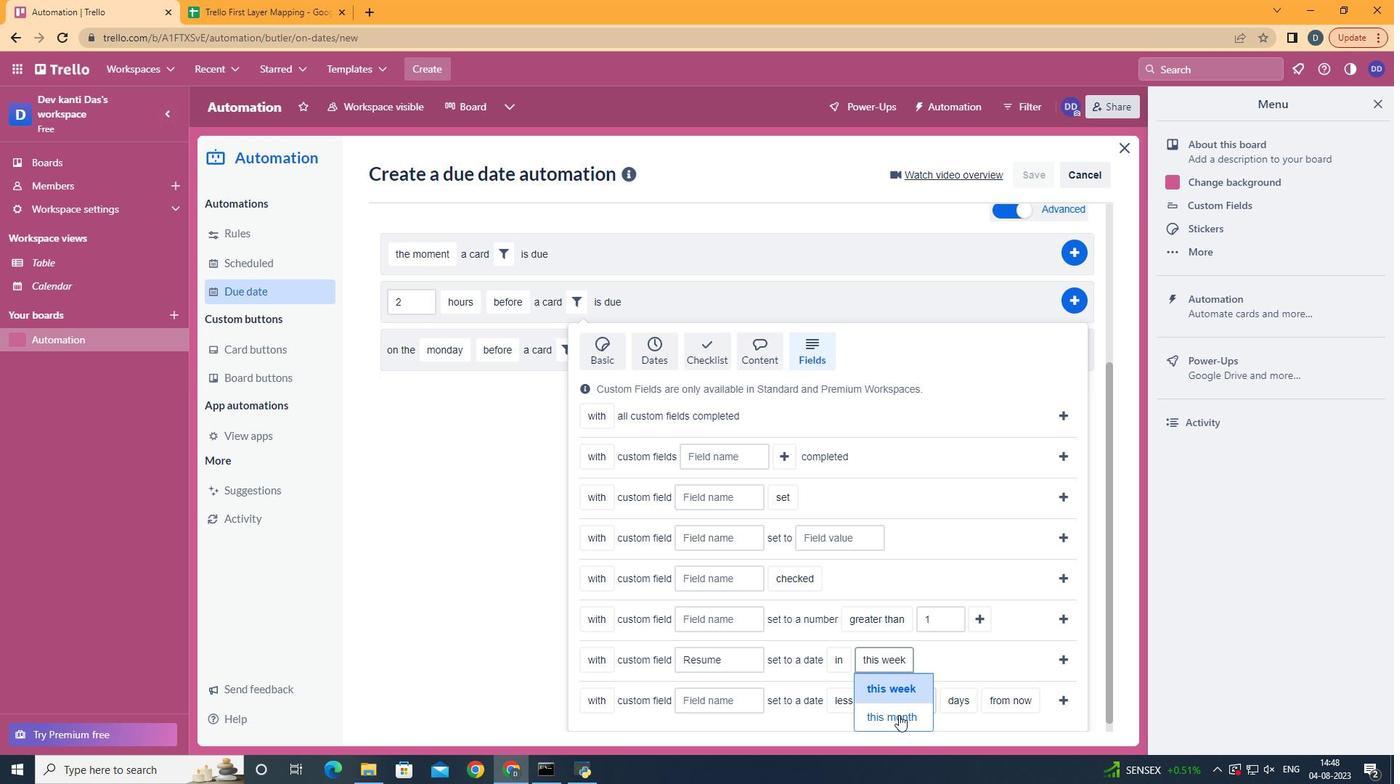 
Action: Mouse pressed left at (896, 712)
Screenshot: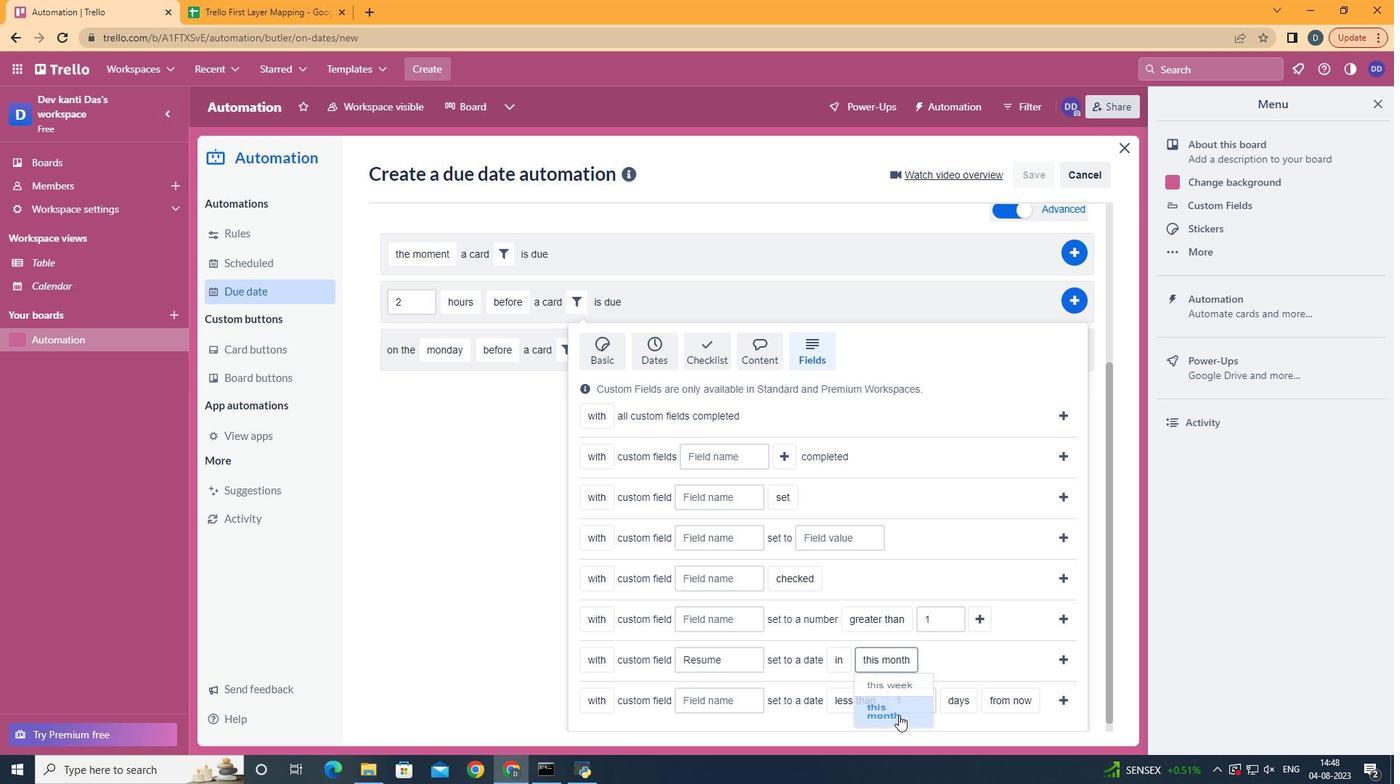 
Action: Mouse moved to (1052, 655)
Screenshot: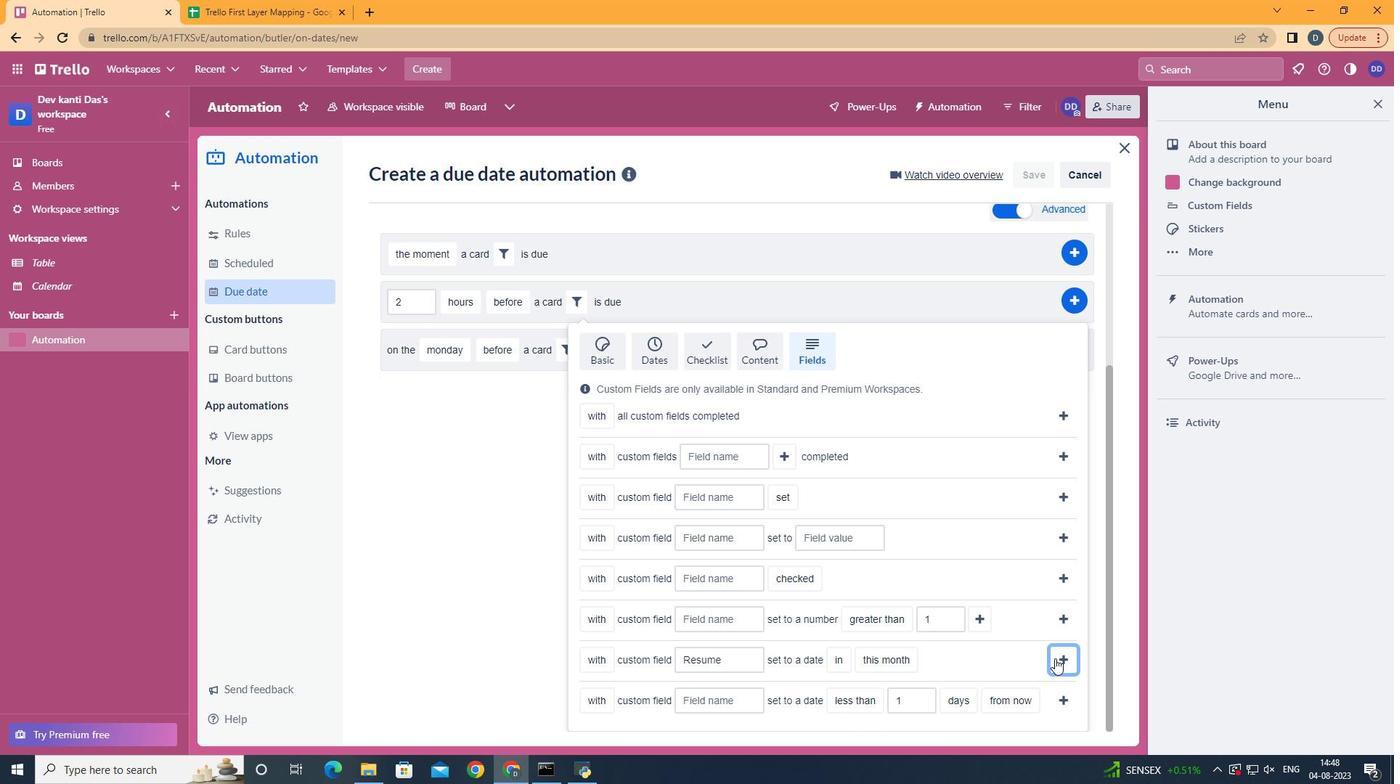 
Action: Mouse pressed left at (1052, 655)
Screenshot: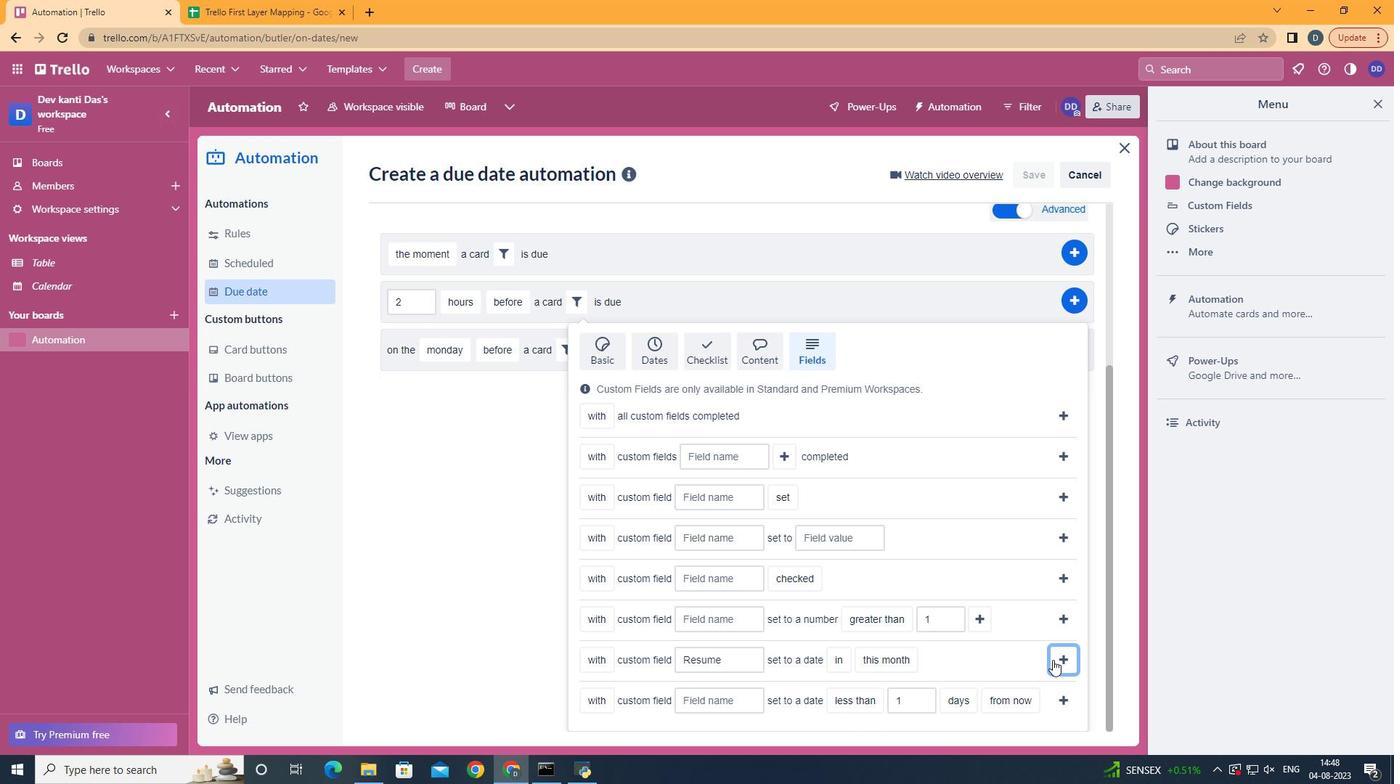 
Action: Mouse moved to (1081, 530)
Screenshot: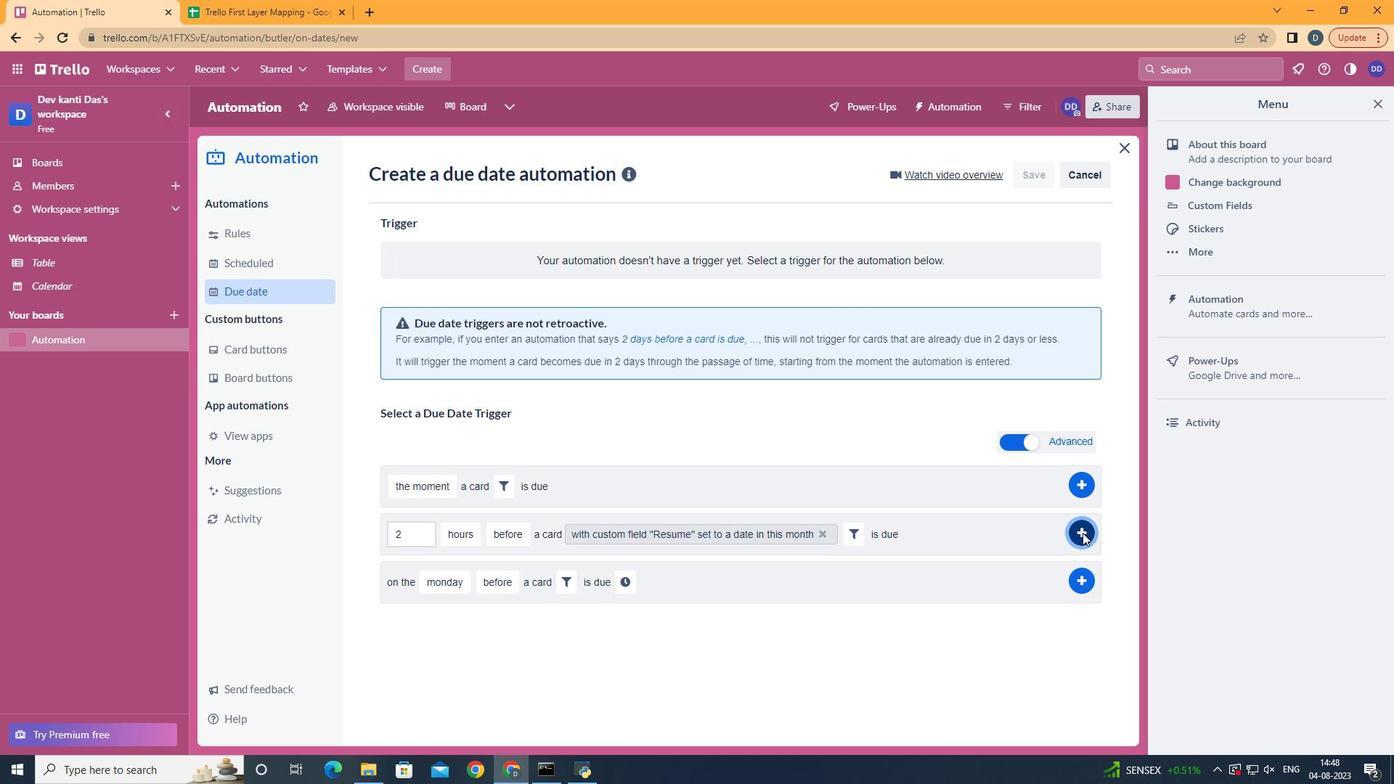 
Action: Mouse pressed left at (1081, 530)
Screenshot: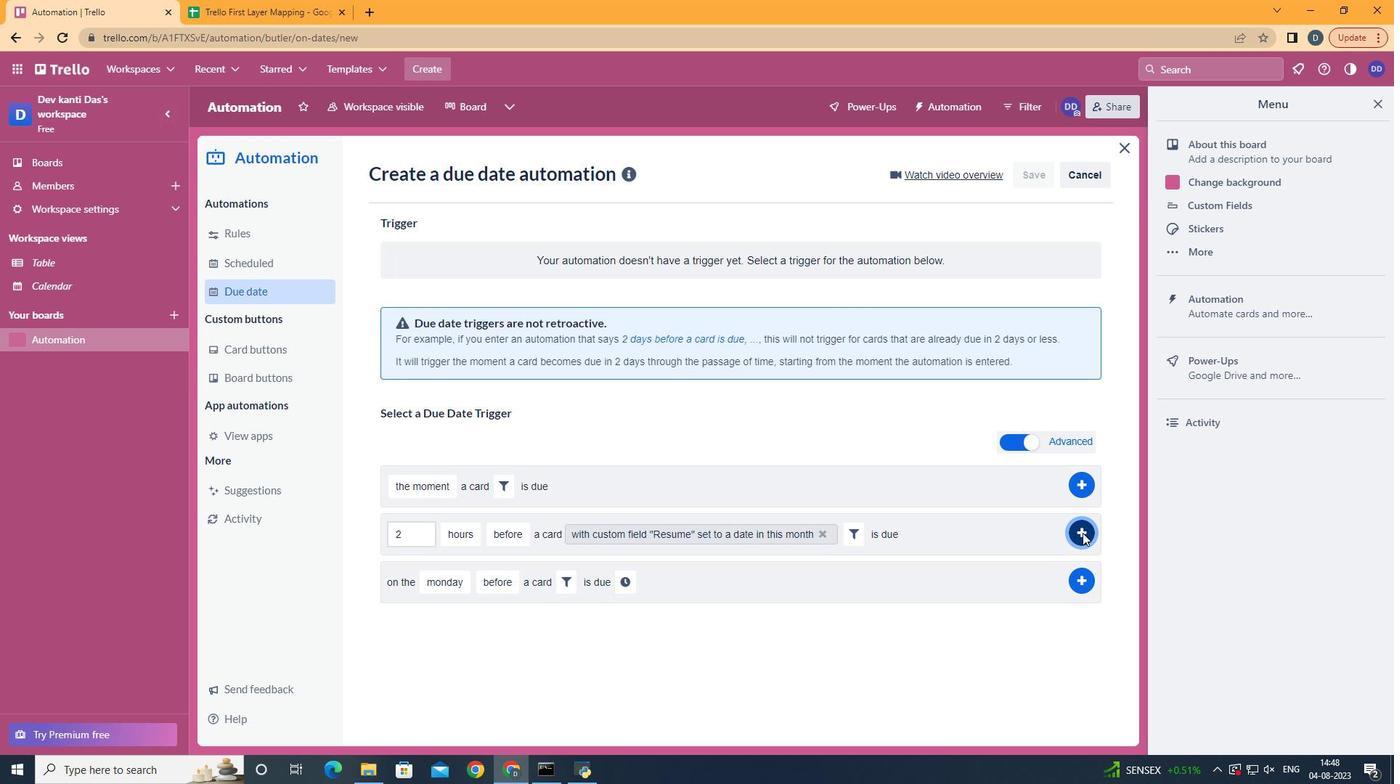 
Action: Mouse moved to (743, 387)
Screenshot: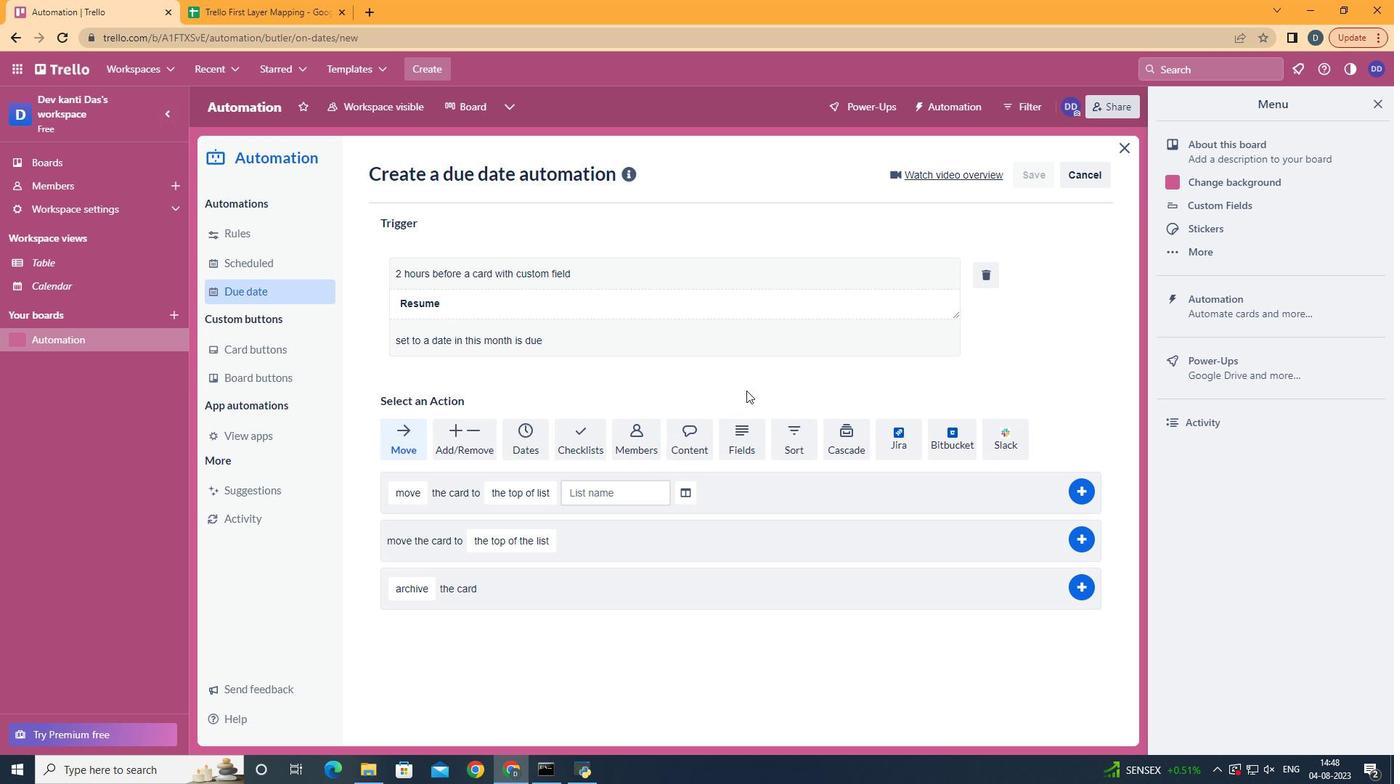 
